 Task: Create new vendor bill with Date Opened: 08-May-23, Select Vendor: Seacor Holdings Inc., Terms: Net 7. Make bill entry for item-1 with Date: 08-May-23, Description: Gasoline, Expense Account: Auto: Fuel, Quantity: 25, Unit Price: 3.79, Sales Tax: Y, Sales Tax Included: Y, Tax Table: Sales Tax. Post Bill with Post Date: 08-May-23, Post to Accounts: Liabilities:Accounts Payble. Pay / Process Payment with Transaction Date: 14-May-23, Amount: 94.75, Transfer Account: Checking Account. Go to 'Print Bill'. Give a print command to print a copy of bill.
Action: Mouse moved to (149, 26)
Screenshot: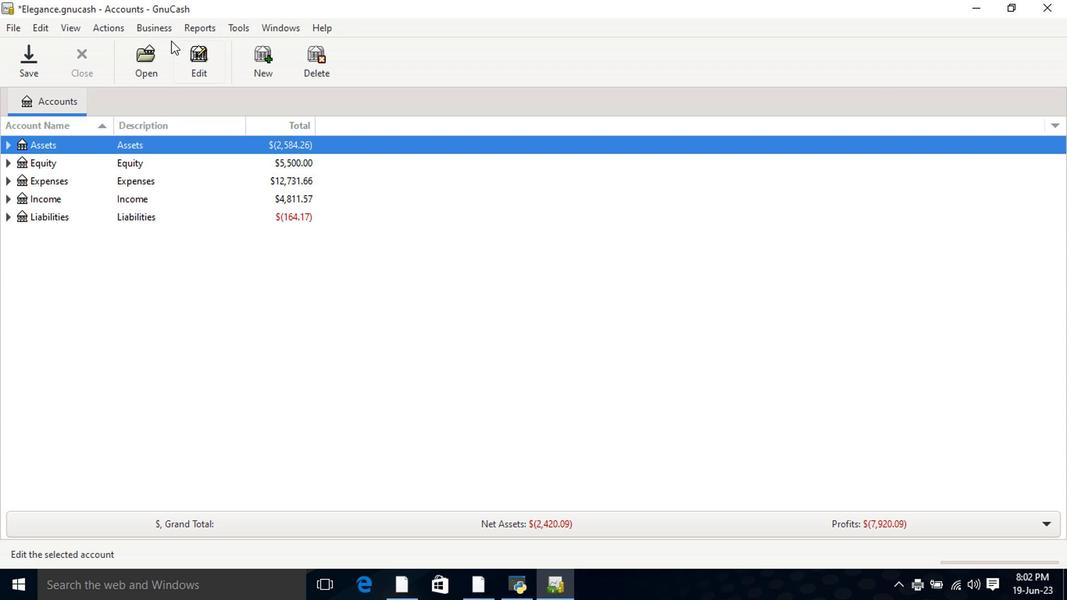 
Action: Mouse pressed left at (149, 26)
Screenshot: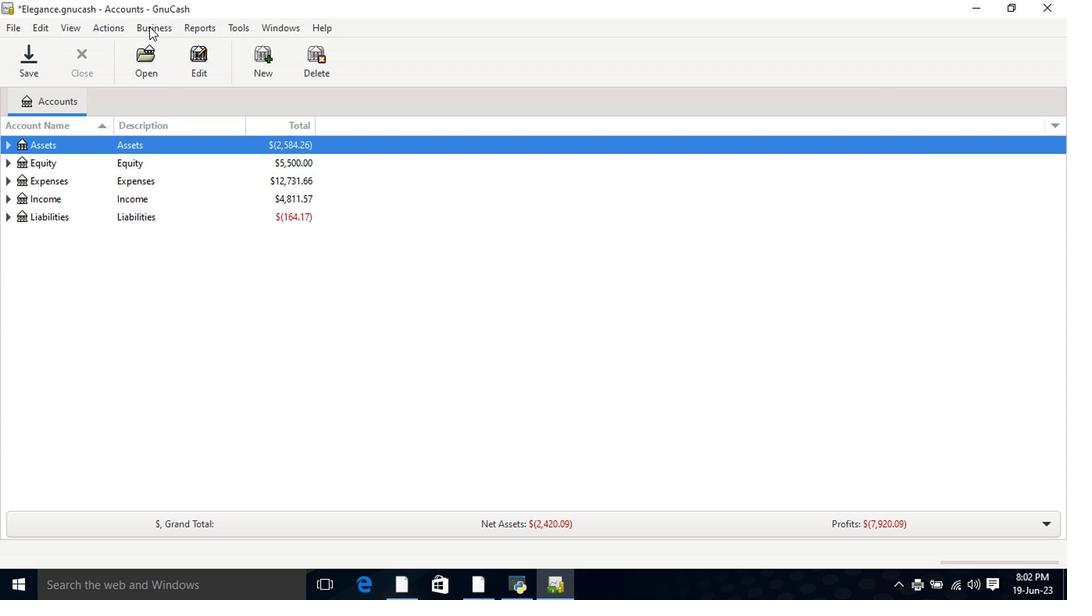 
Action: Mouse moved to (162, 63)
Screenshot: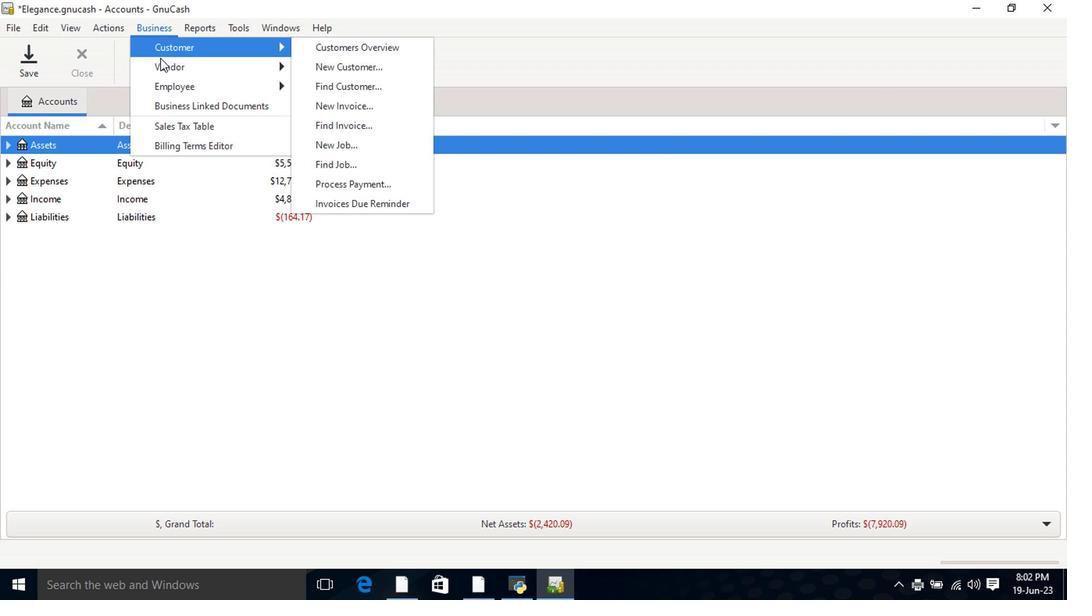 
Action: Mouse pressed left at (162, 63)
Screenshot: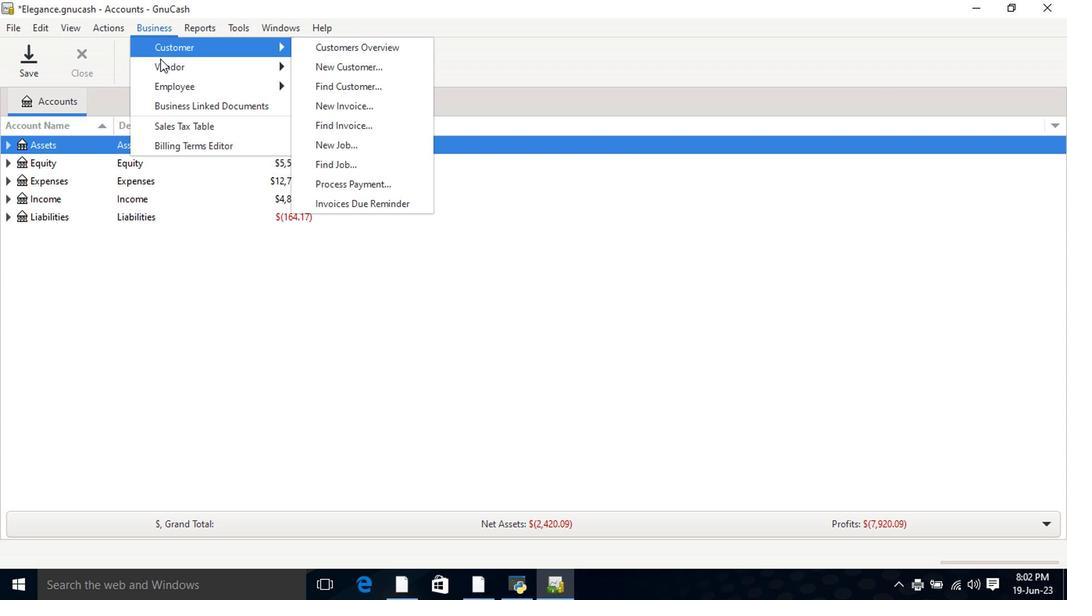 
Action: Mouse moved to (341, 130)
Screenshot: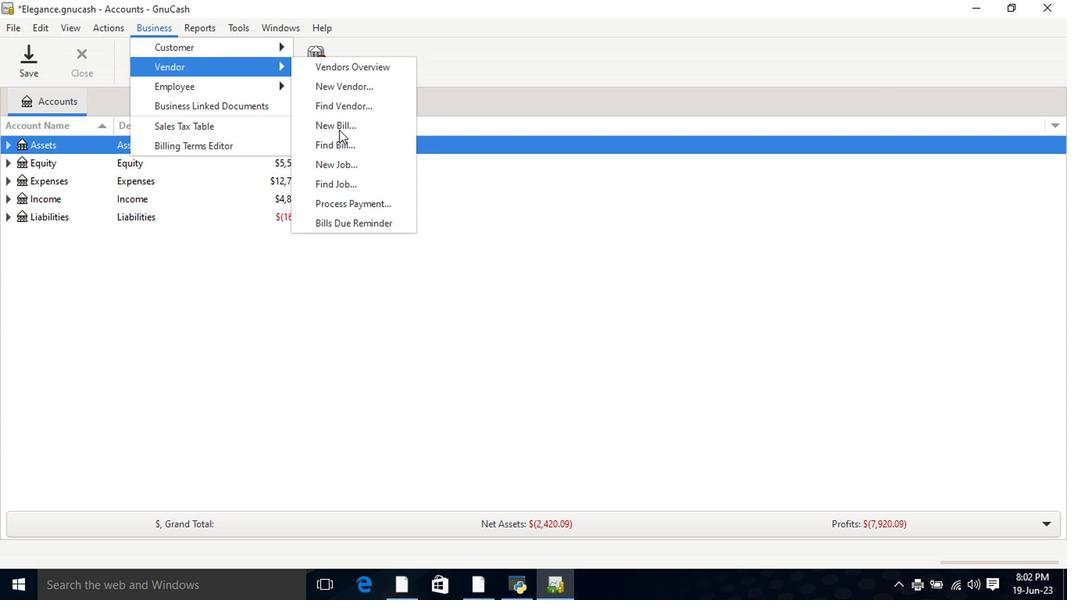 
Action: Mouse pressed left at (341, 130)
Screenshot: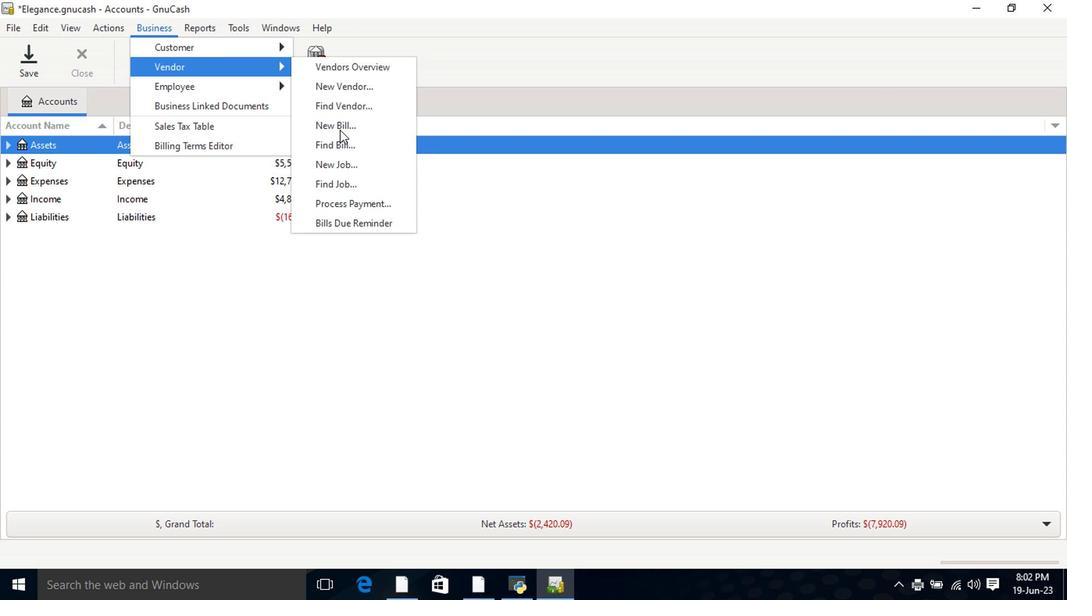 
Action: Mouse moved to (646, 209)
Screenshot: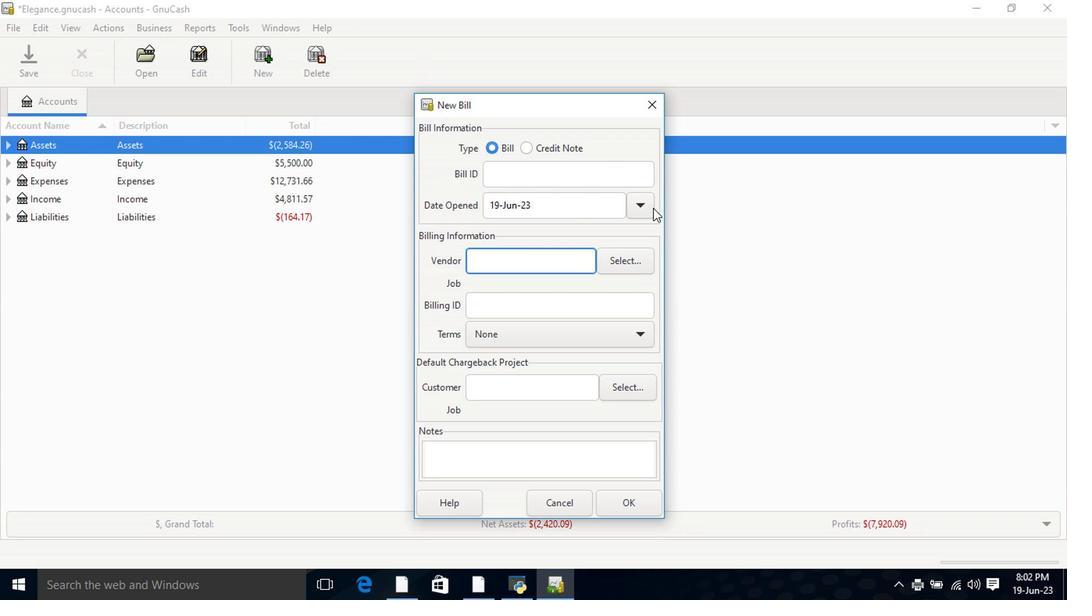 
Action: Mouse pressed left at (646, 209)
Screenshot: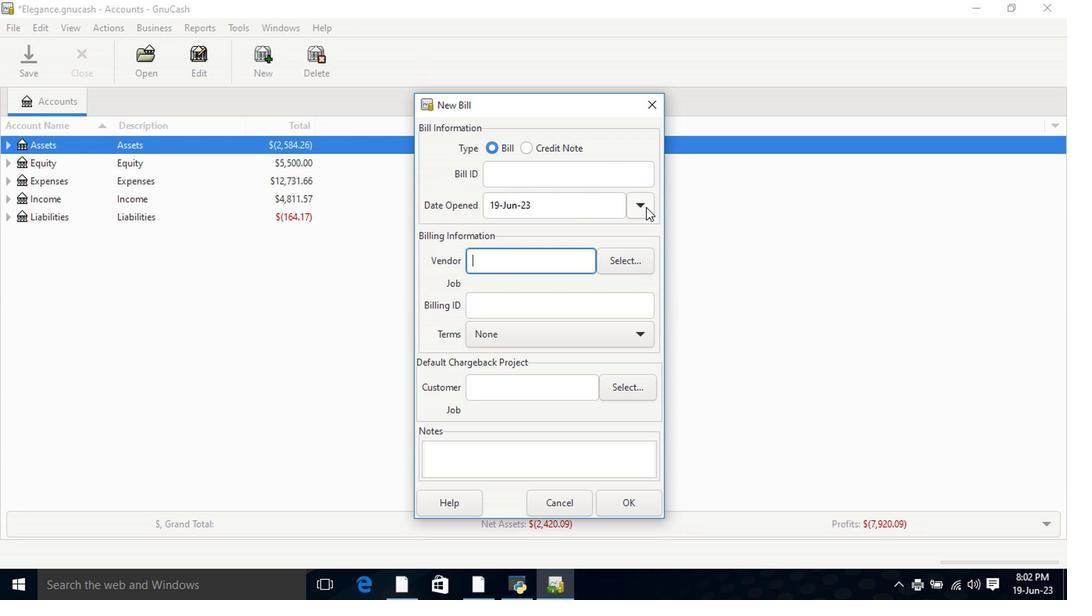 
Action: Mouse moved to (514, 227)
Screenshot: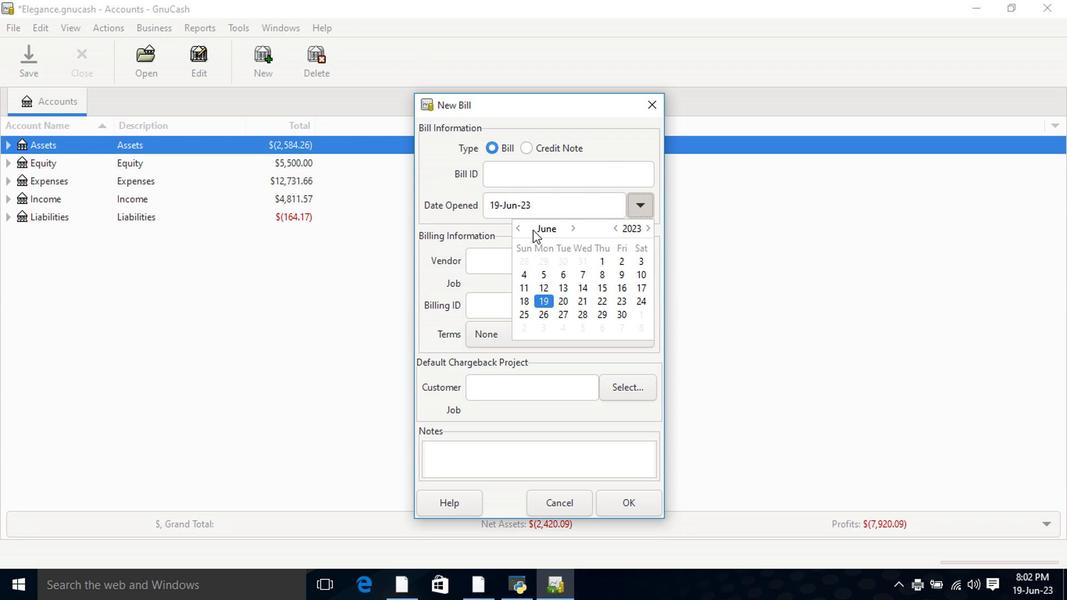 
Action: Mouse pressed left at (514, 227)
Screenshot: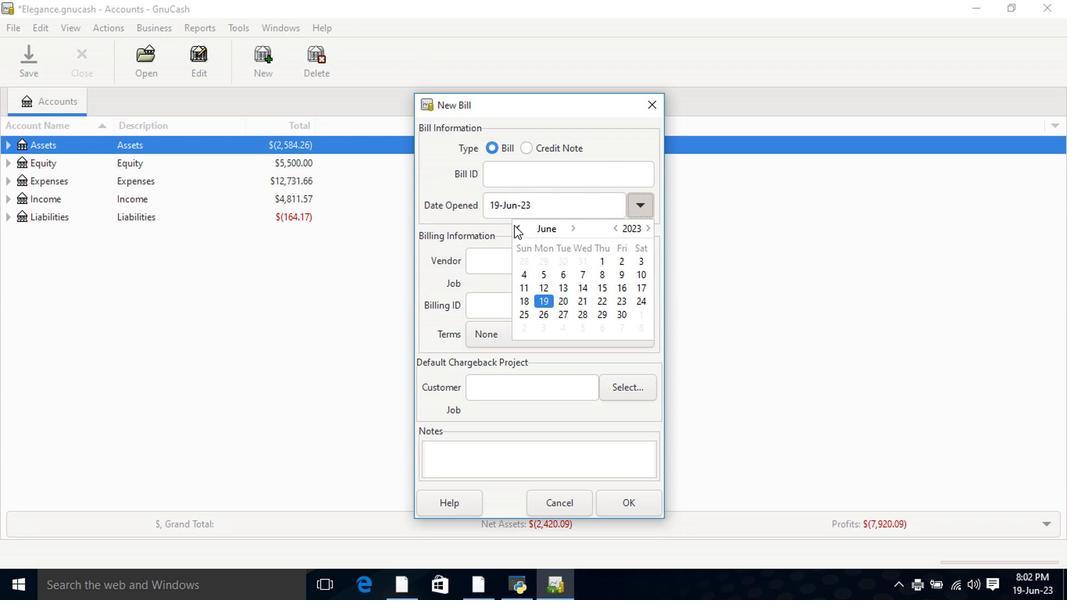 
Action: Mouse moved to (546, 276)
Screenshot: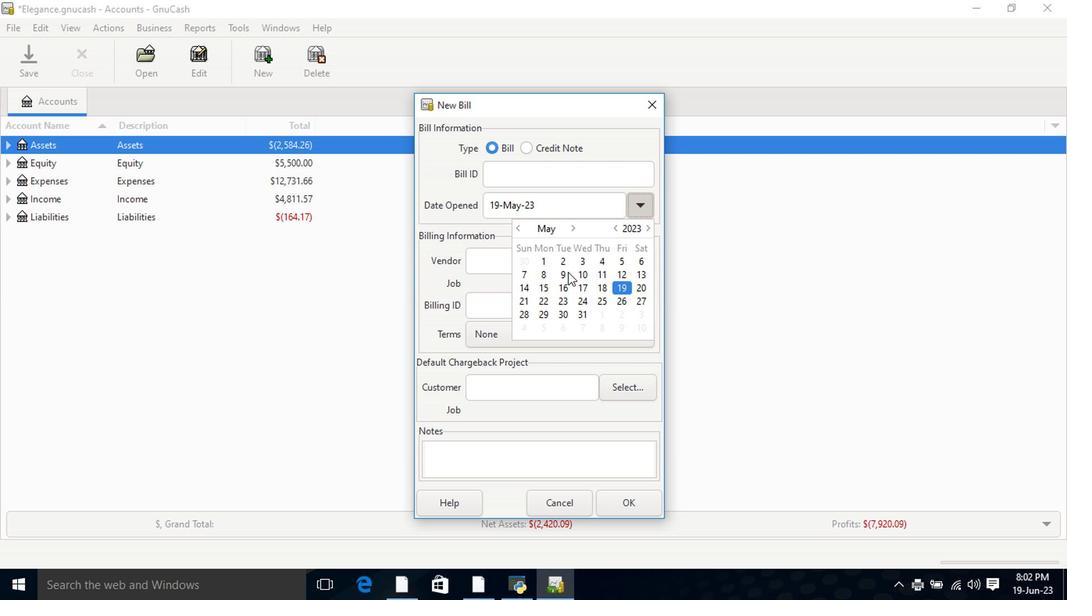 
Action: Mouse pressed left at (546, 276)
Screenshot: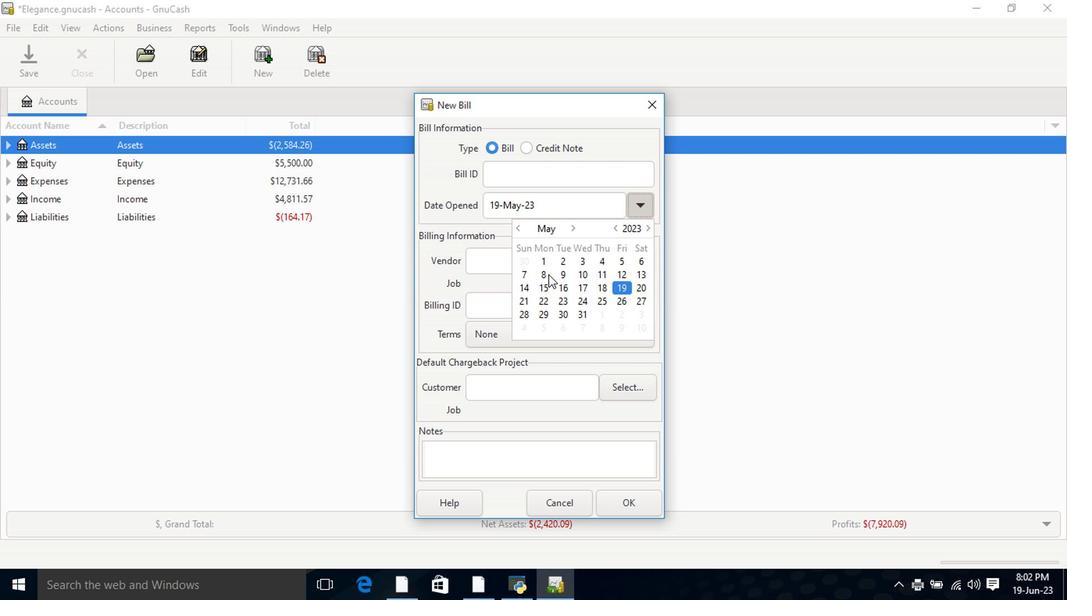 
Action: Mouse pressed left at (546, 276)
Screenshot: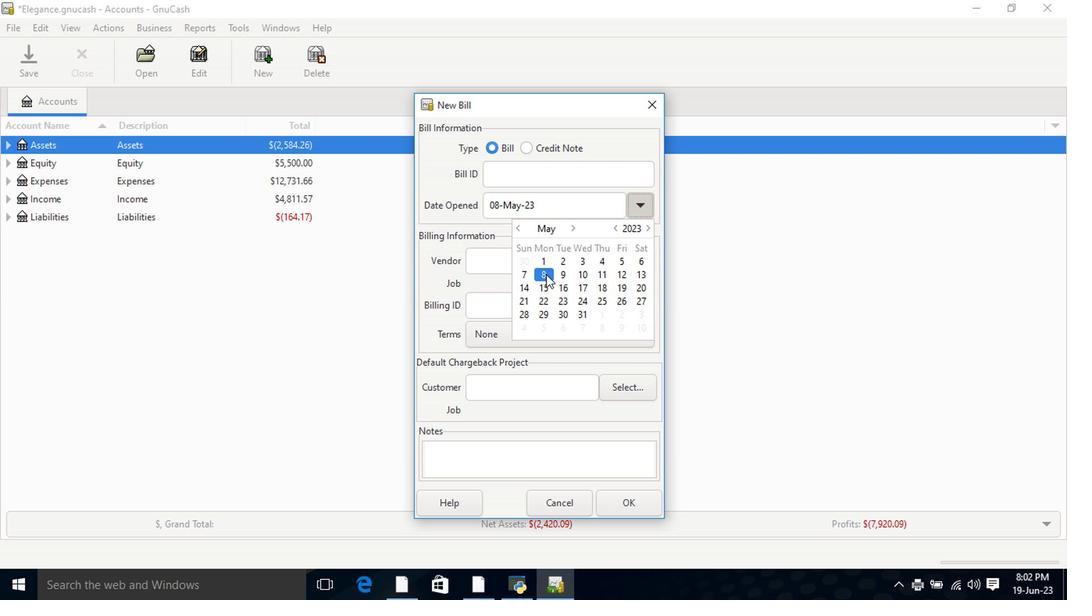 
Action: Mouse moved to (539, 256)
Screenshot: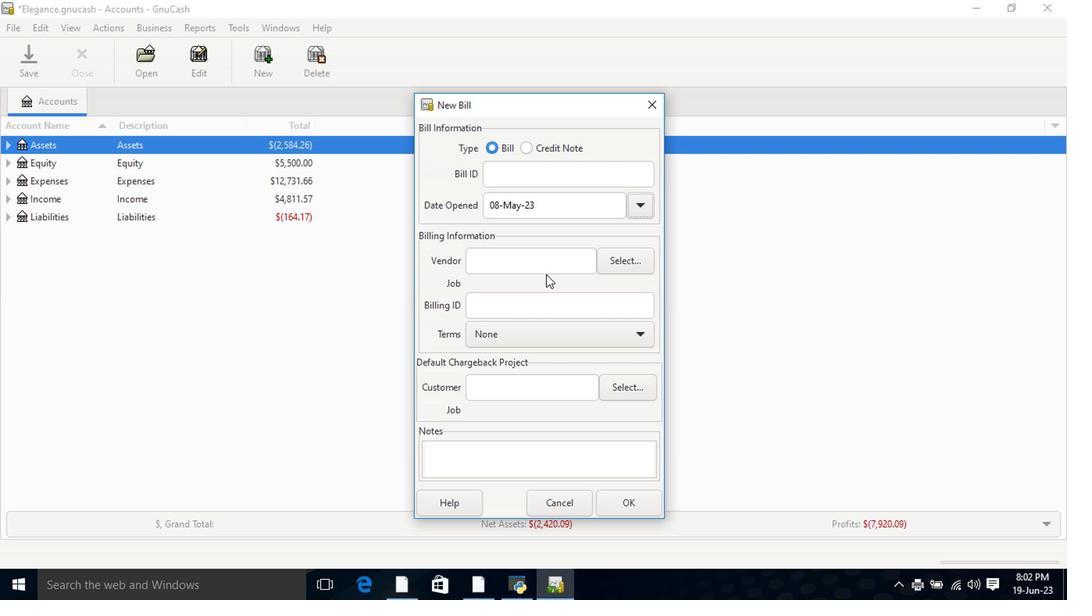 
Action: Mouse pressed left at (539, 256)
Screenshot: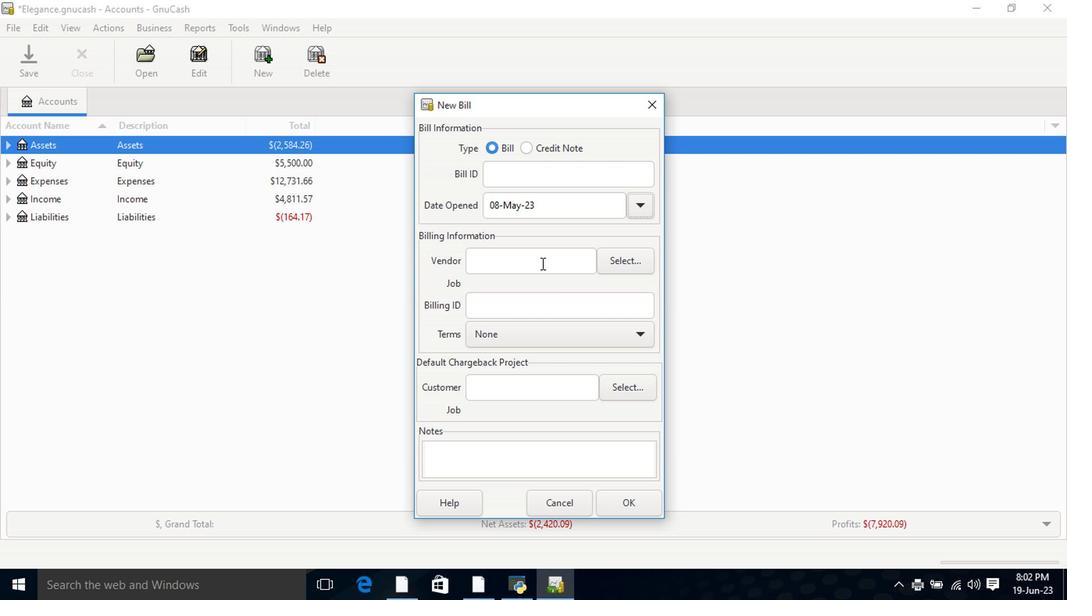 
Action: Key pressed sea
Screenshot: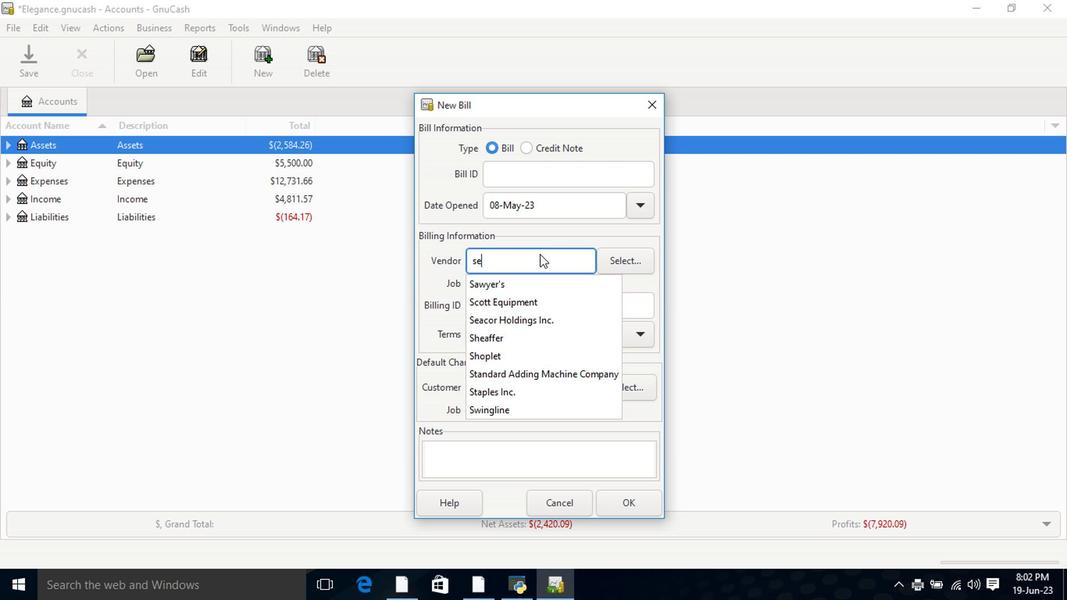 
Action: Mouse moved to (537, 286)
Screenshot: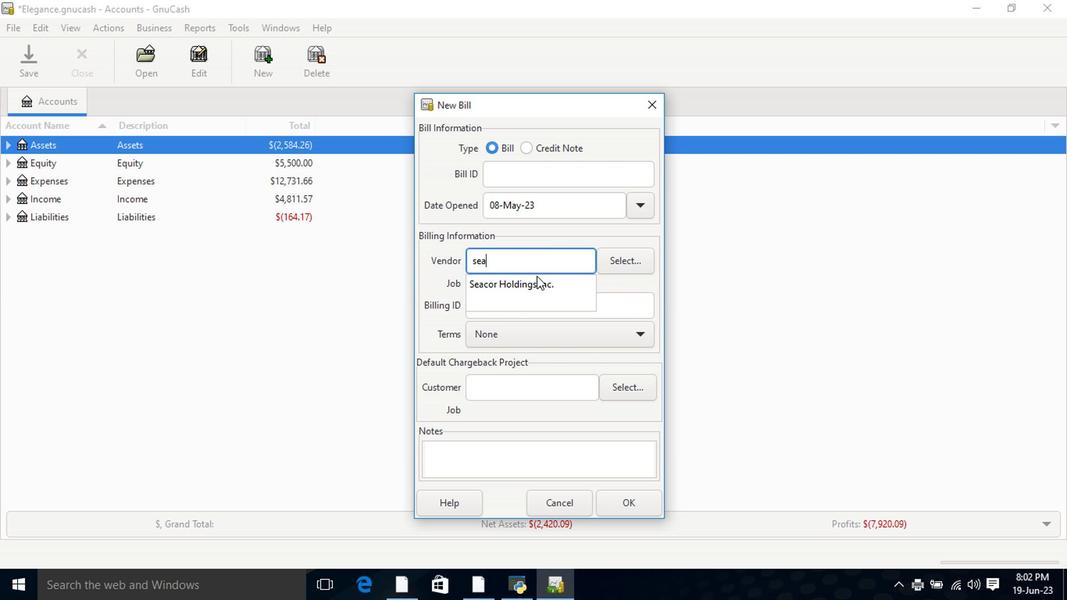 
Action: Mouse pressed left at (537, 286)
Screenshot: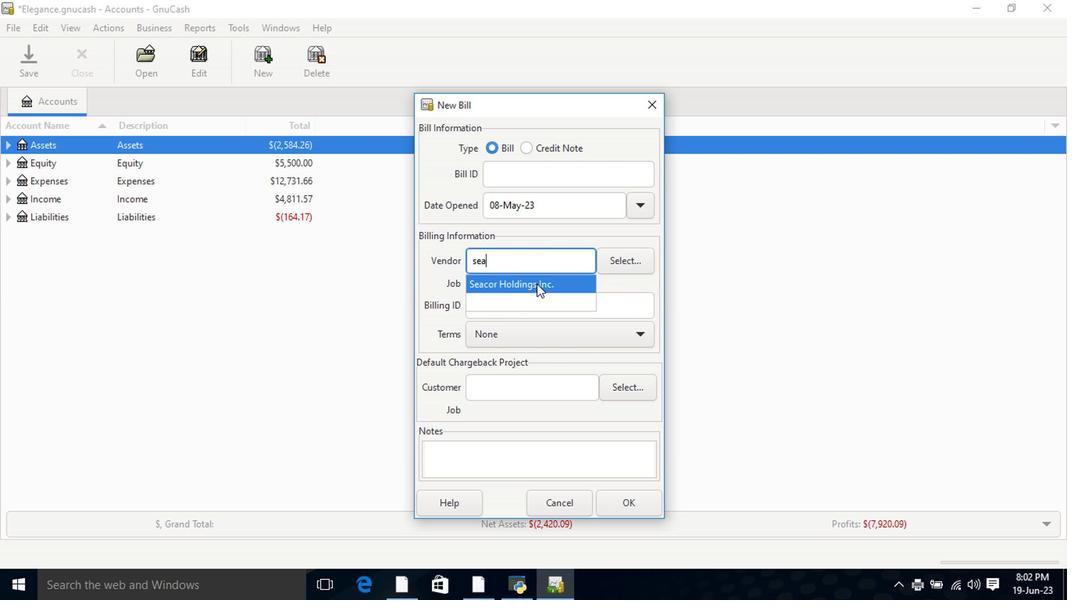 
Action: Mouse moved to (550, 353)
Screenshot: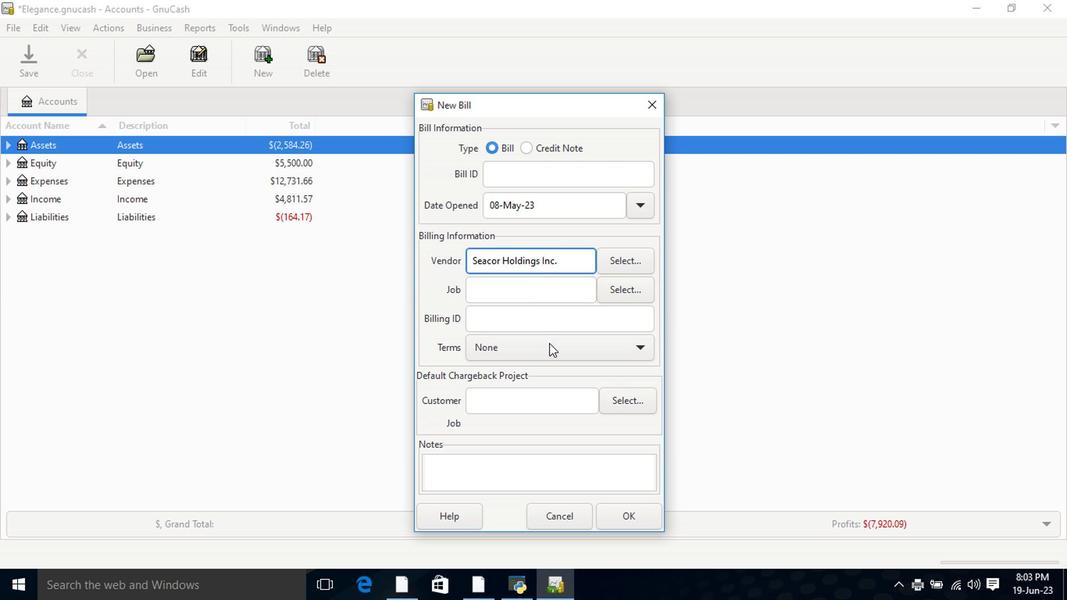 
Action: Mouse pressed left at (550, 353)
Screenshot: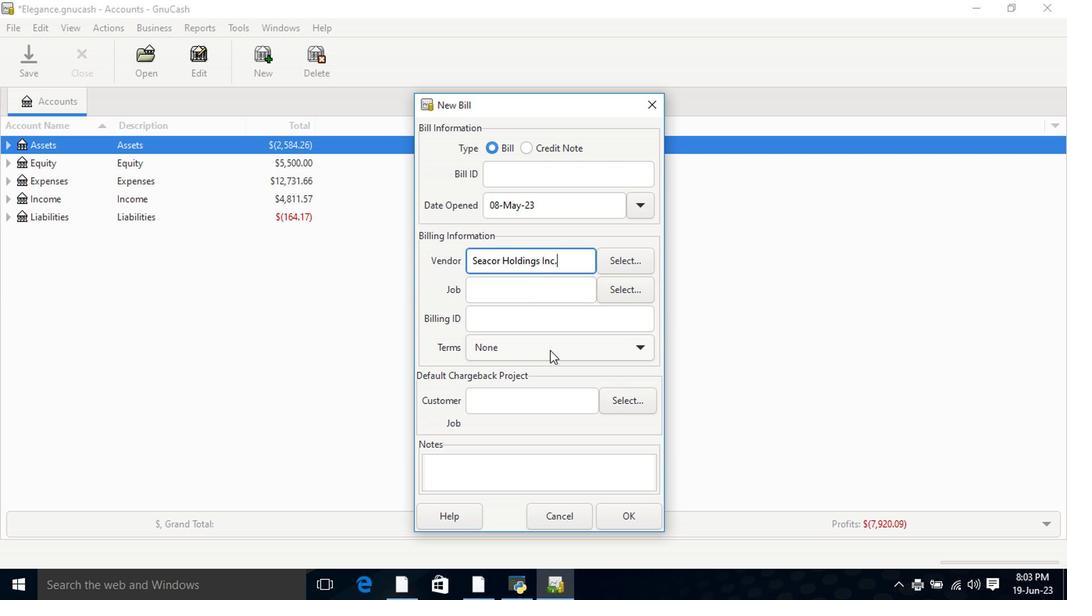 
Action: Mouse moved to (547, 418)
Screenshot: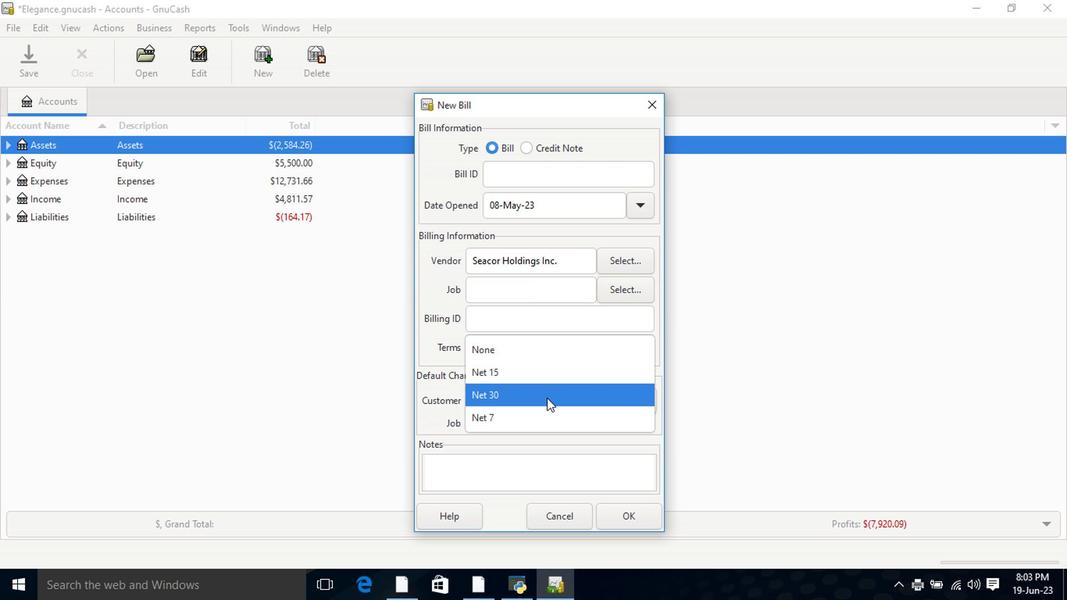 
Action: Mouse pressed left at (547, 418)
Screenshot: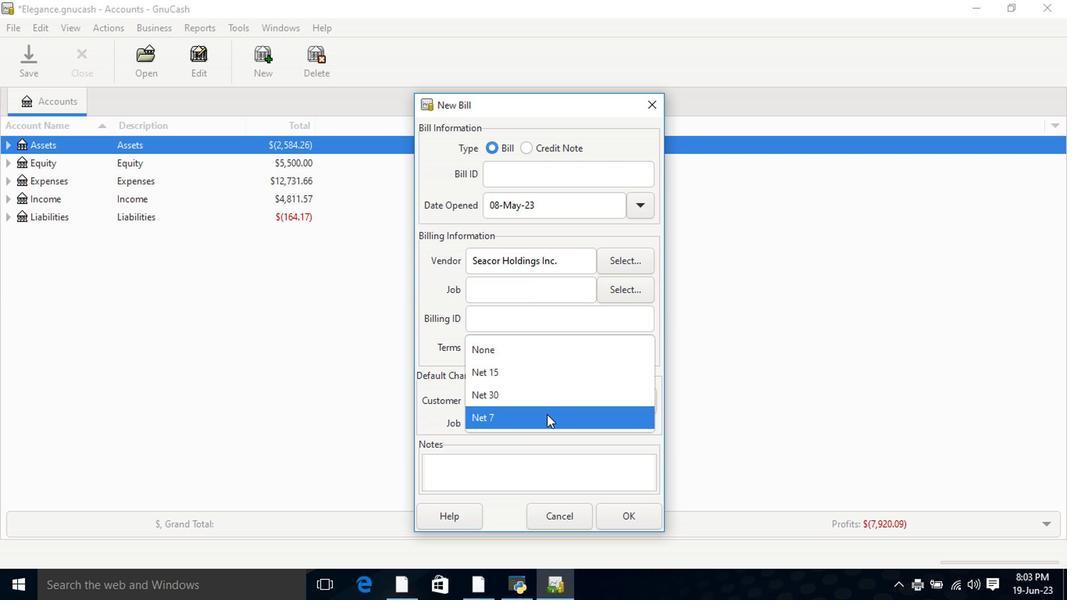 
Action: Mouse moved to (624, 524)
Screenshot: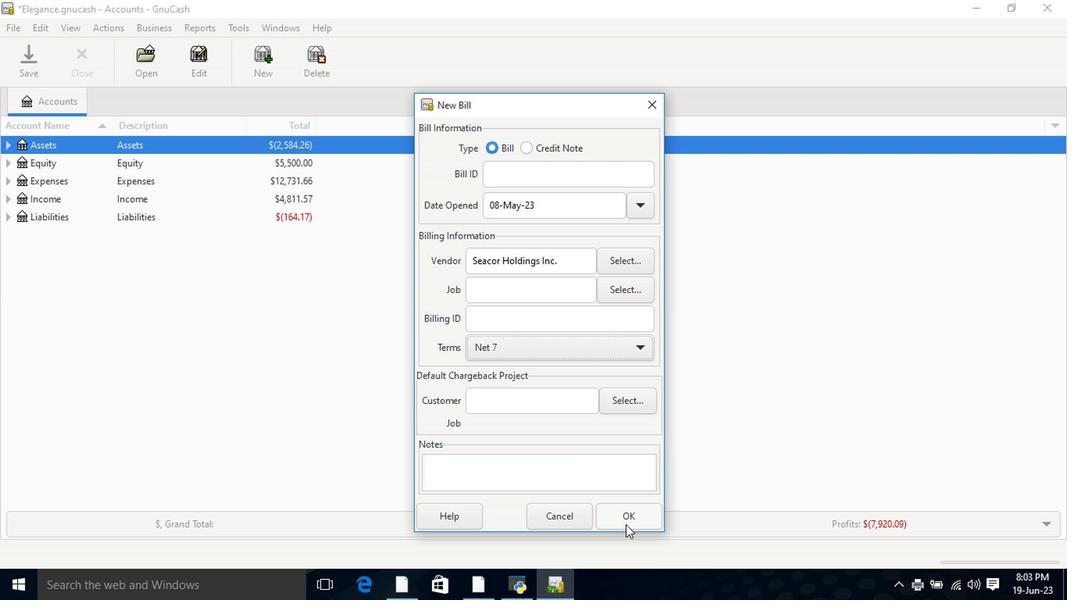 
Action: Mouse pressed left at (624, 524)
Screenshot: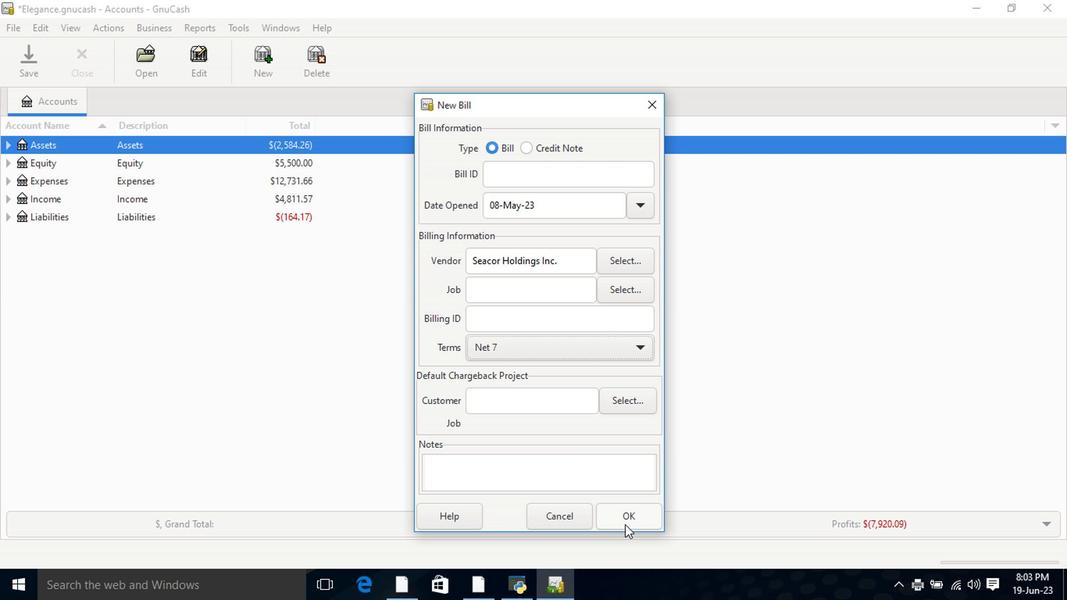 
Action: Mouse moved to (516, 474)
Screenshot: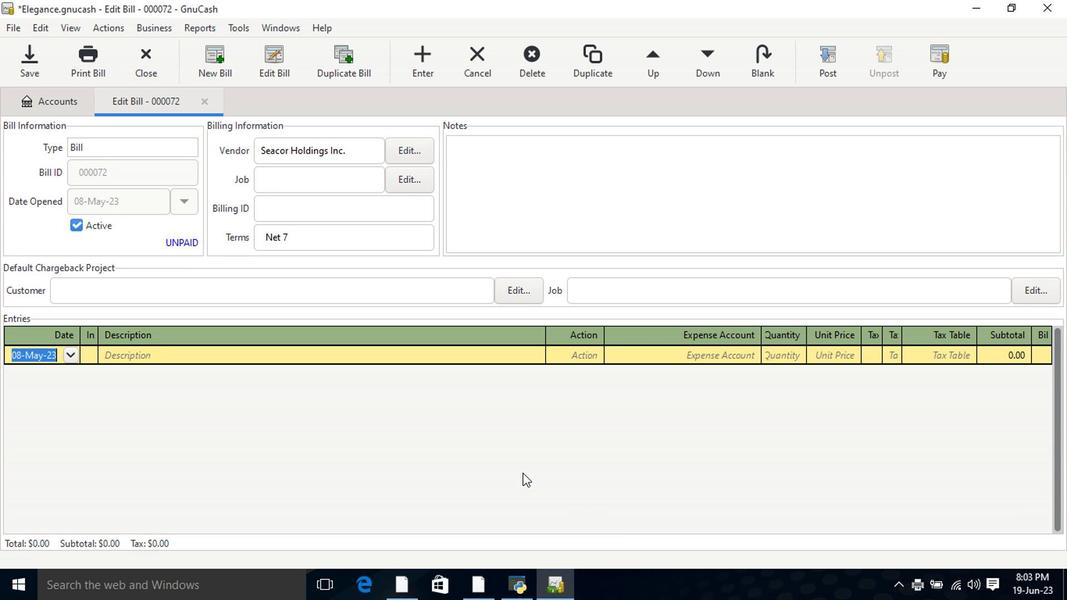 
Action: Key pressed <Key.tab><Key.shift>Gas<Key.tab><Key.tab><Key.tab><Key.tab>
Screenshot: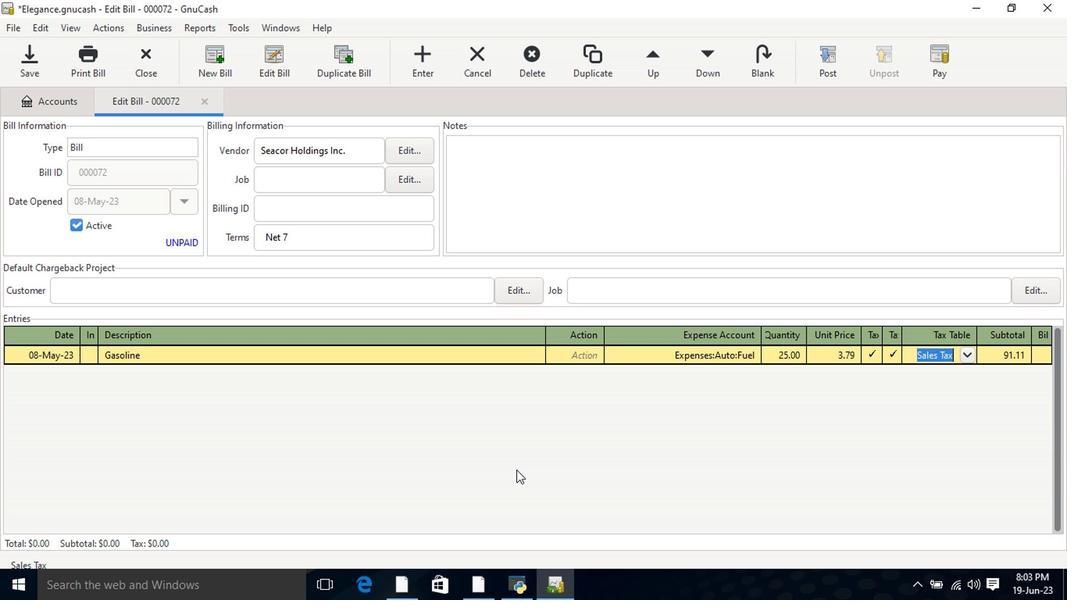 
Action: Mouse moved to (822, 59)
Screenshot: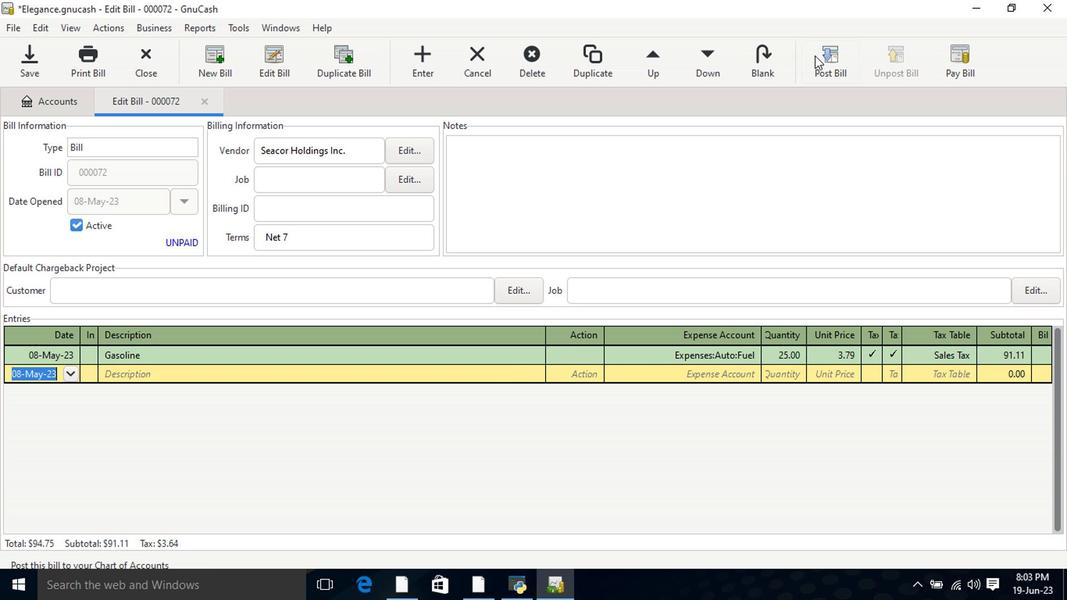 
Action: Mouse pressed left at (822, 59)
Screenshot: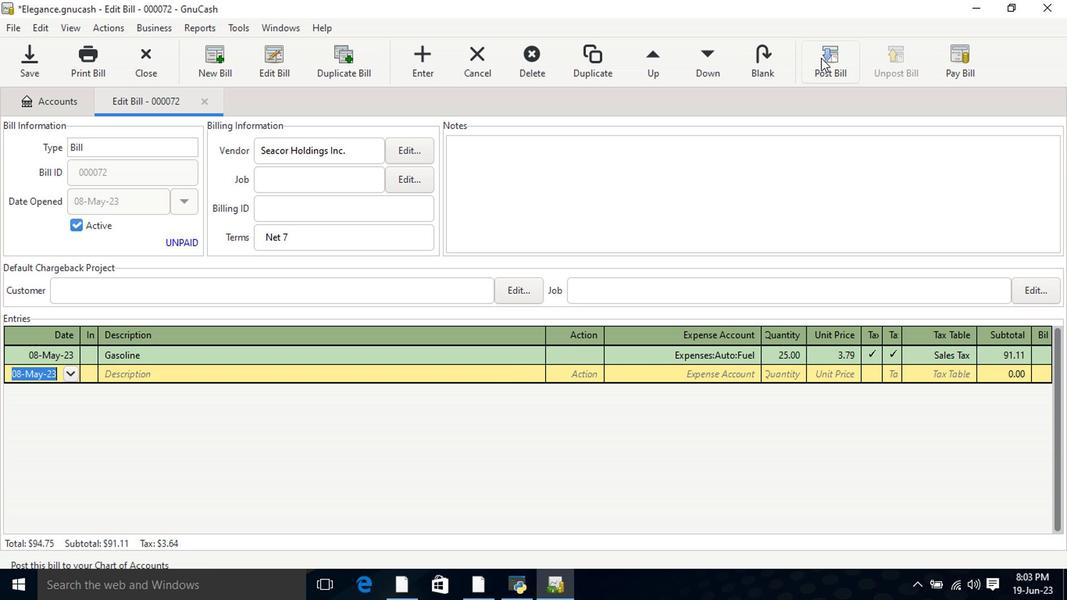
Action: Mouse moved to (631, 399)
Screenshot: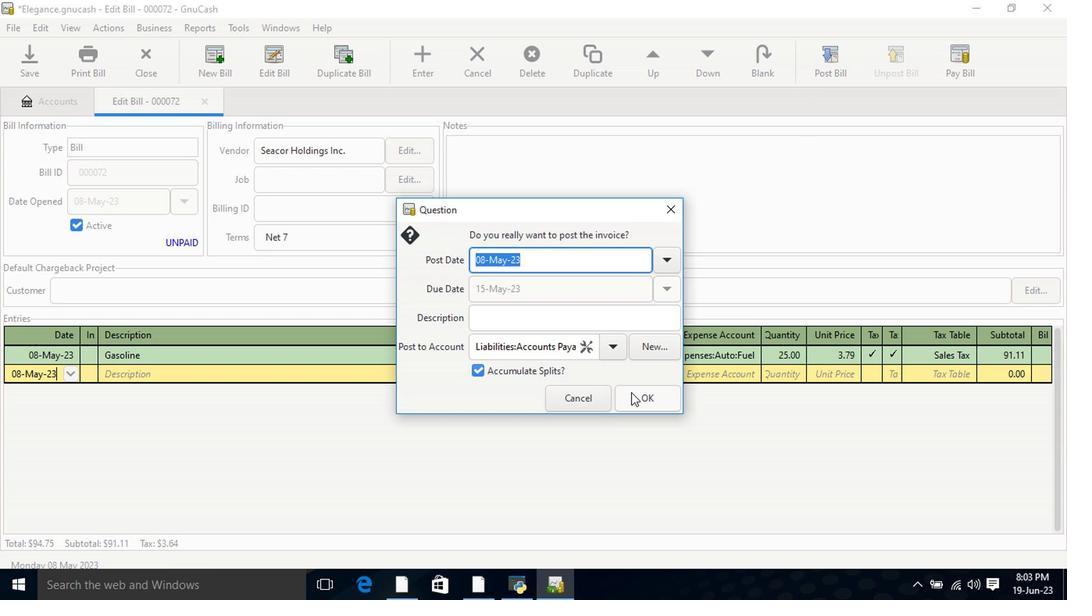 
Action: Mouse pressed left at (631, 399)
Screenshot: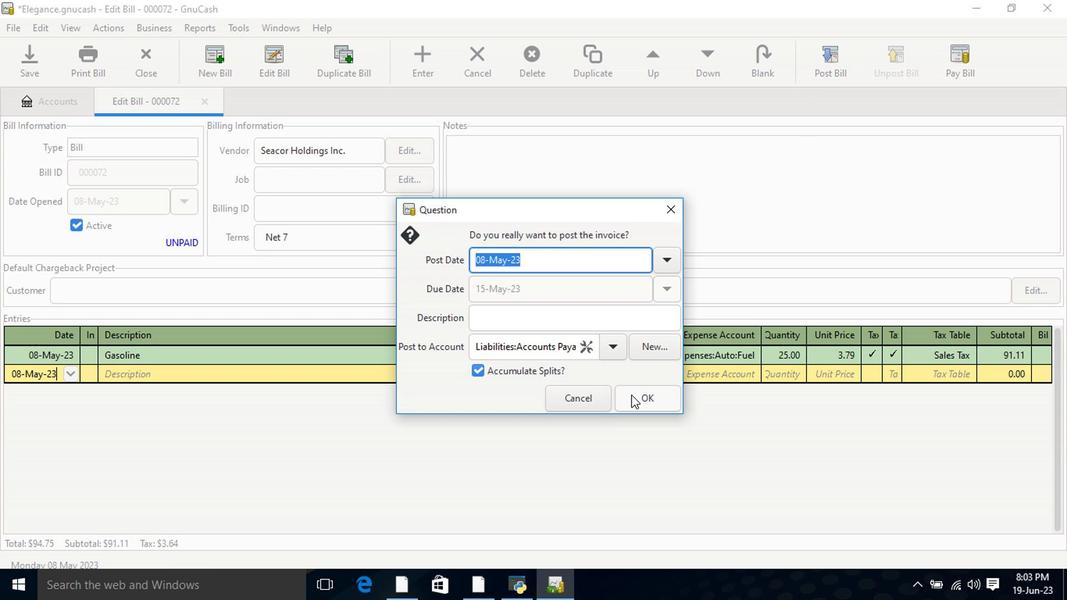
Action: Mouse moved to (942, 60)
Screenshot: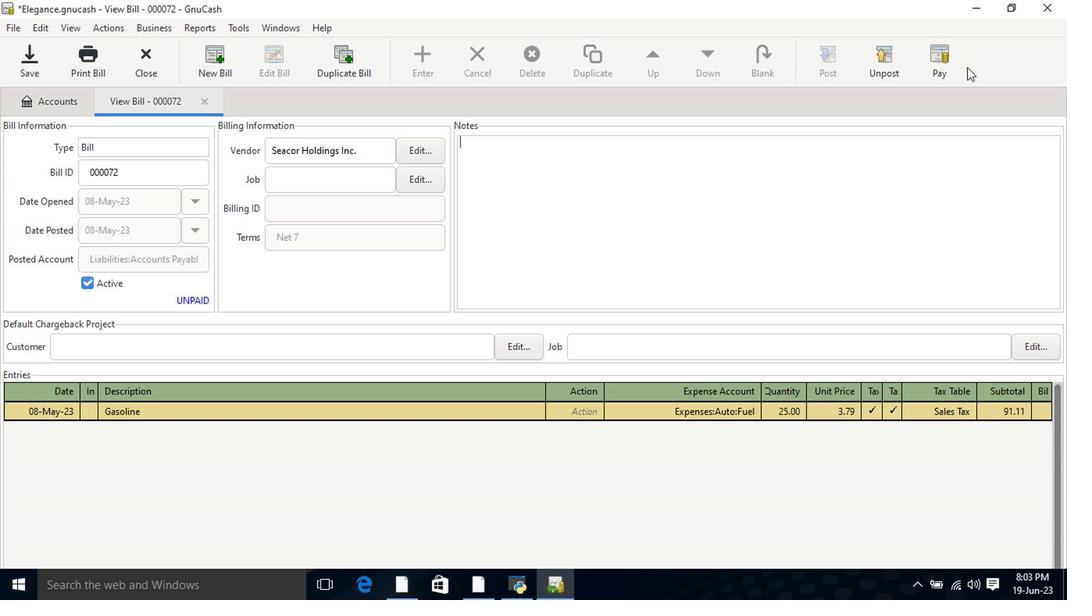 
Action: Mouse pressed left at (942, 60)
Screenshot: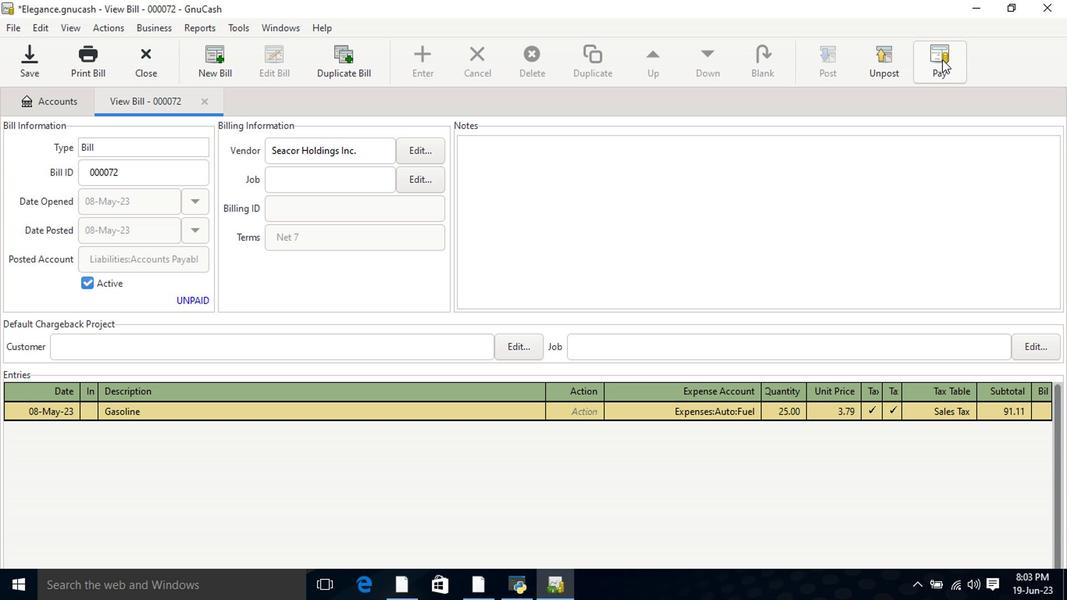 
Action: Mouse moved to (475, 309)
Screenshot: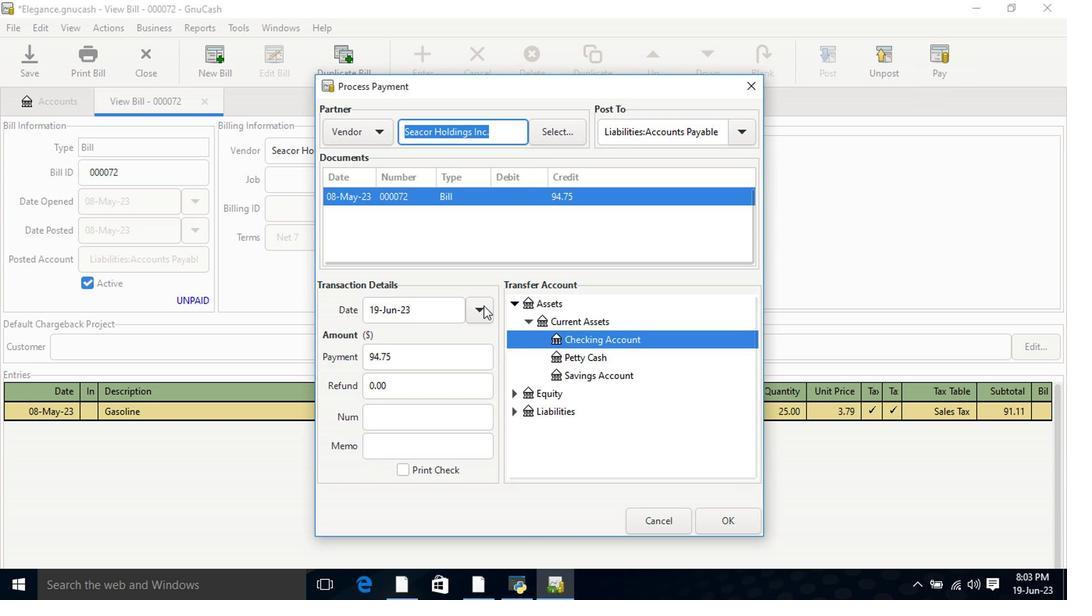 
Action: Mouse pressed left at (475, 309)
Screenshot: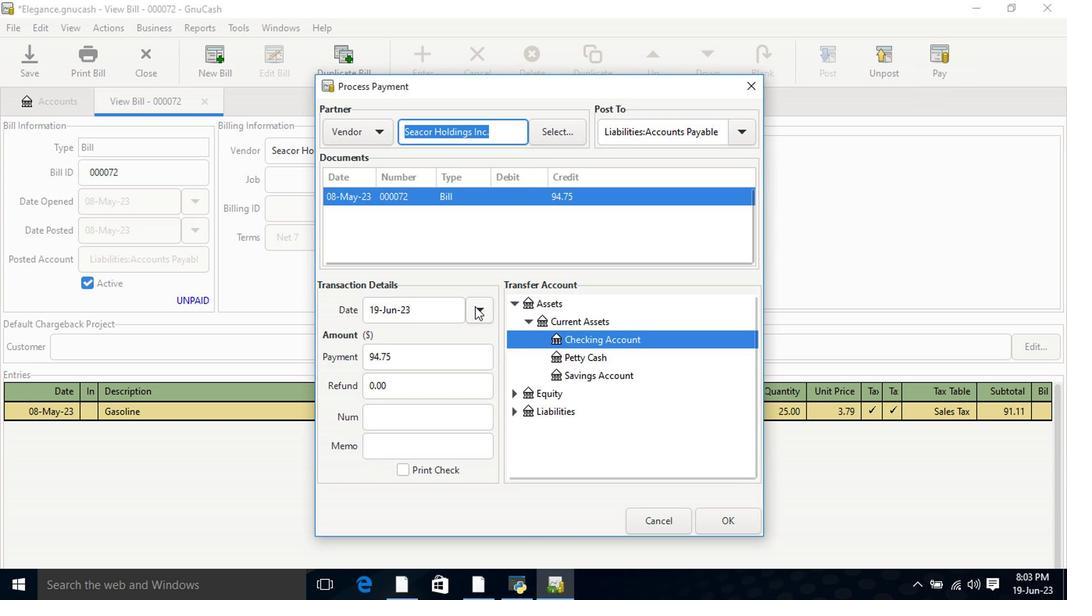 
Action: Mouse moved to (357, 337)
Screenshot: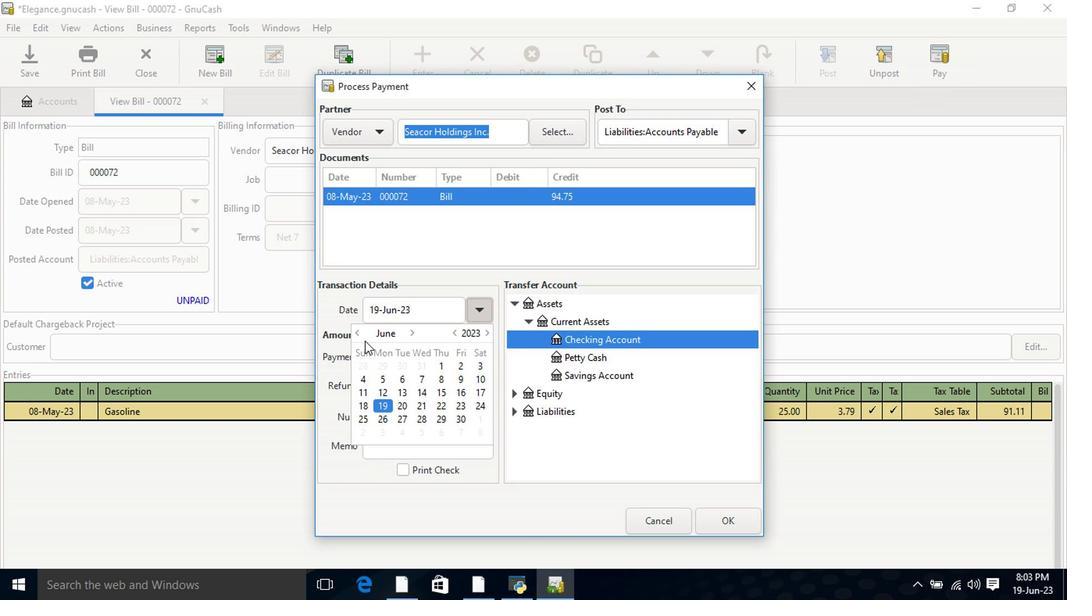 
Action: Mouse pressed left at (357, 337)
Screenshot: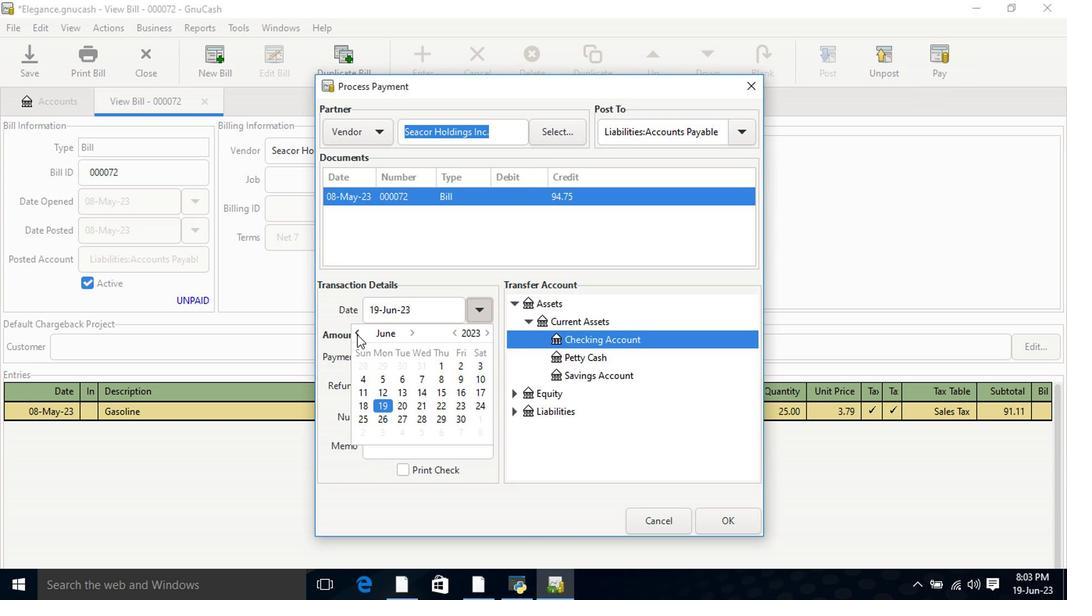 
Action: Mouse moved to (364, 399)
Screenshot: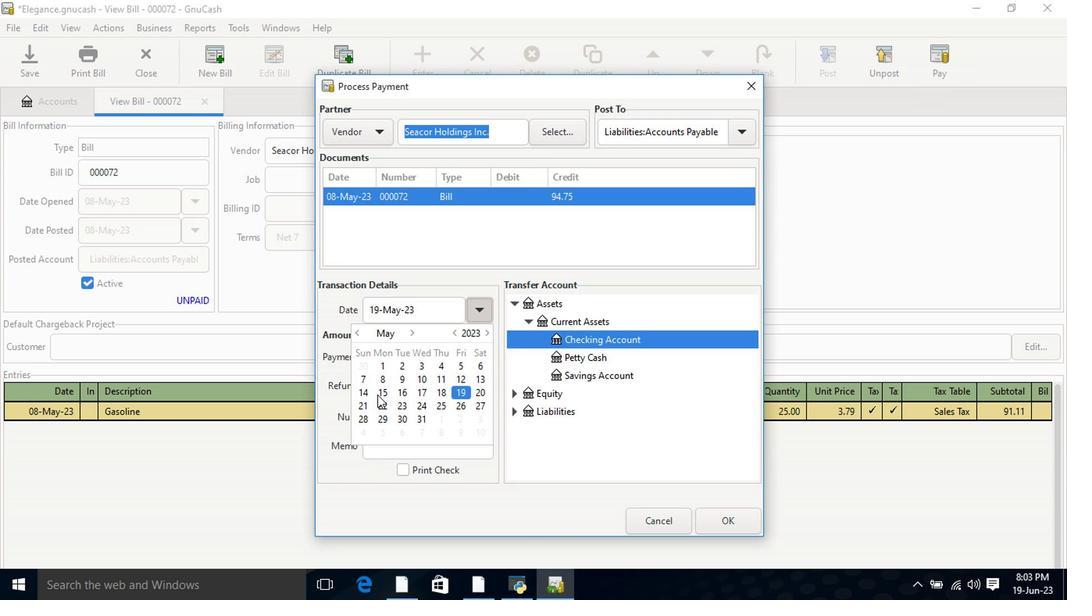 
Action: Mouse pressed left at (364, 399)
Screenshot: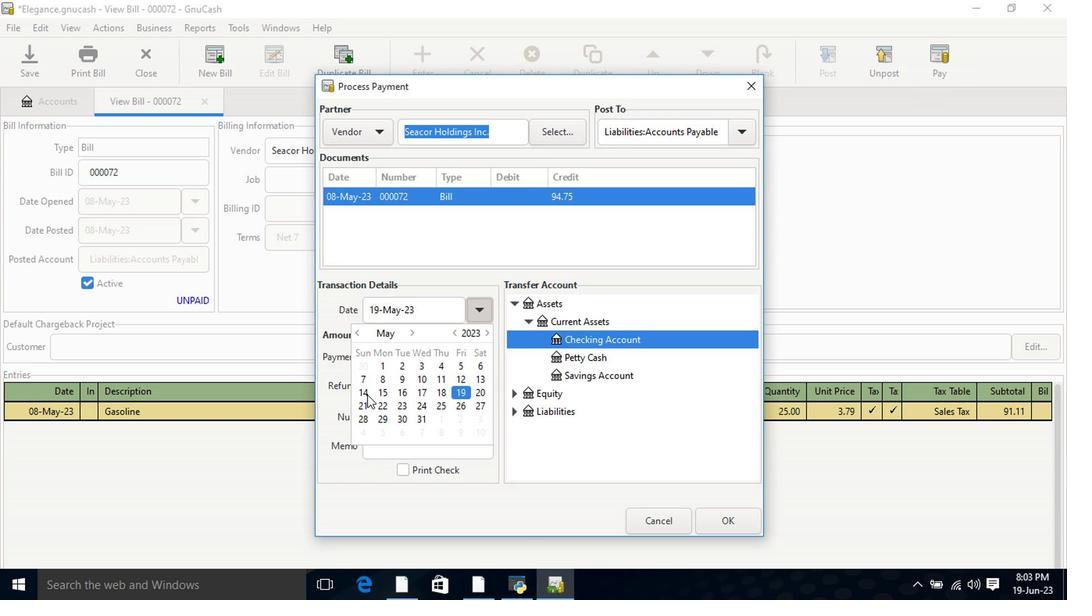 
Action: Mouse pressed left at (364, 399)
Screenshot: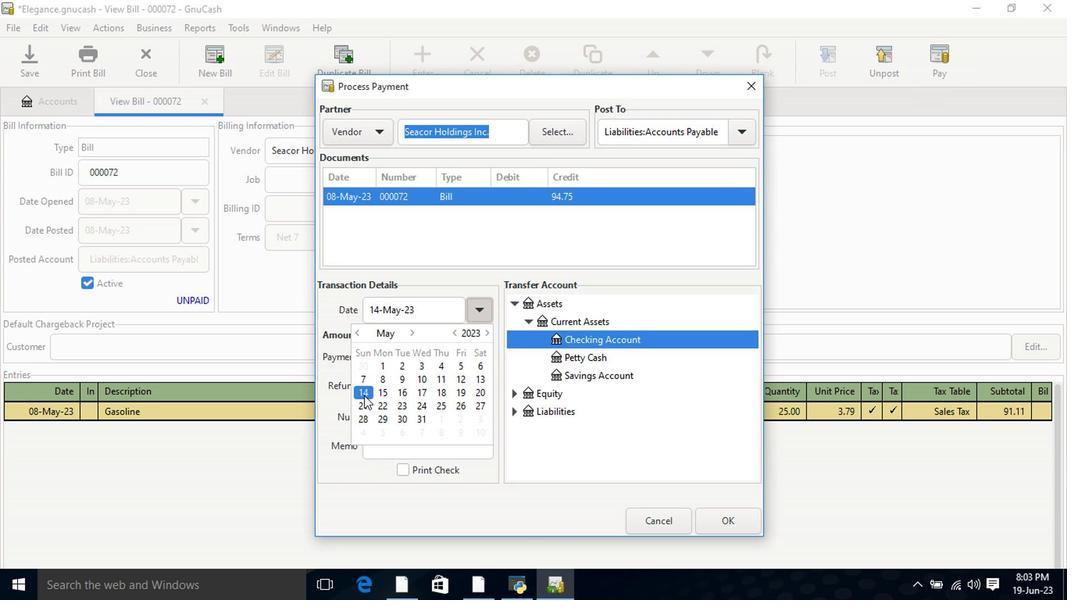 
Action: Mouse moved to (518, 312)
Screenshot: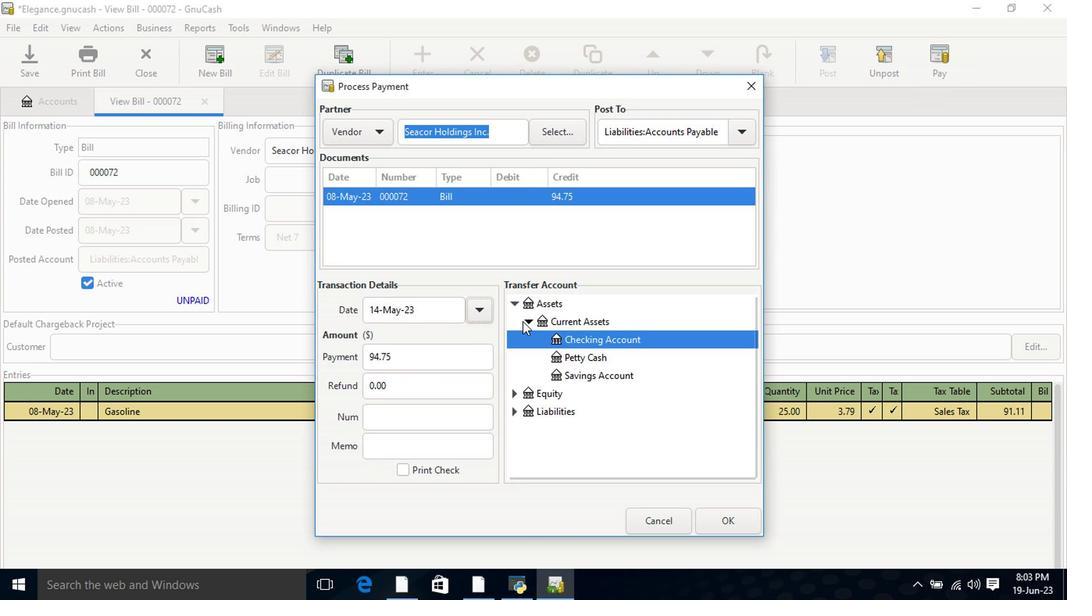 
Action: Mouse pressed left at (518, 312)
Screenshot: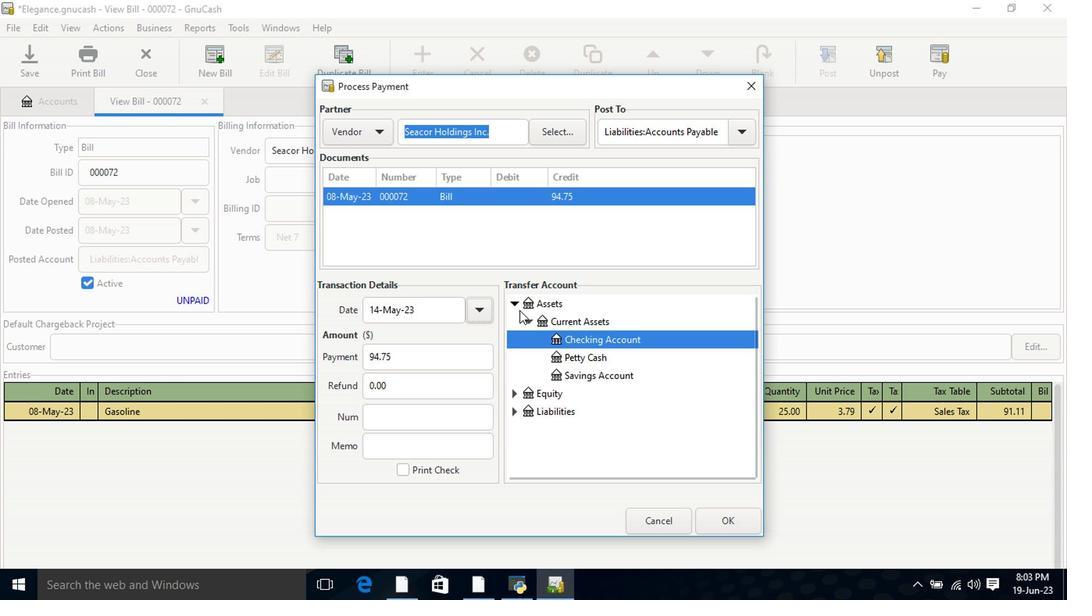 
Action: Mouse moved to (517, 307)
Screenshot: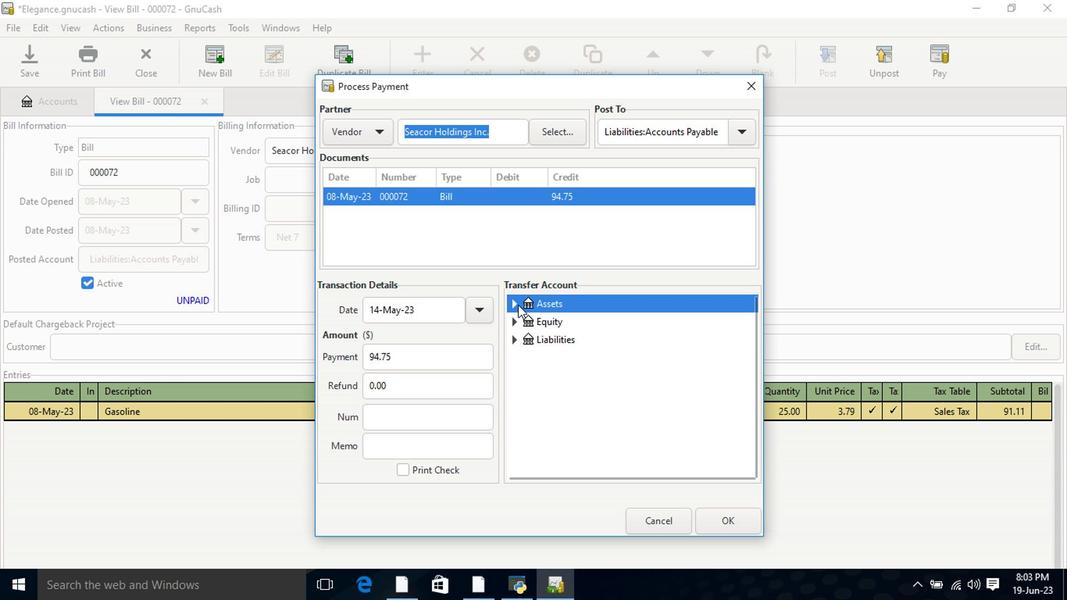 
Action: Mouse pressed left at (517, 307)
Screenshot: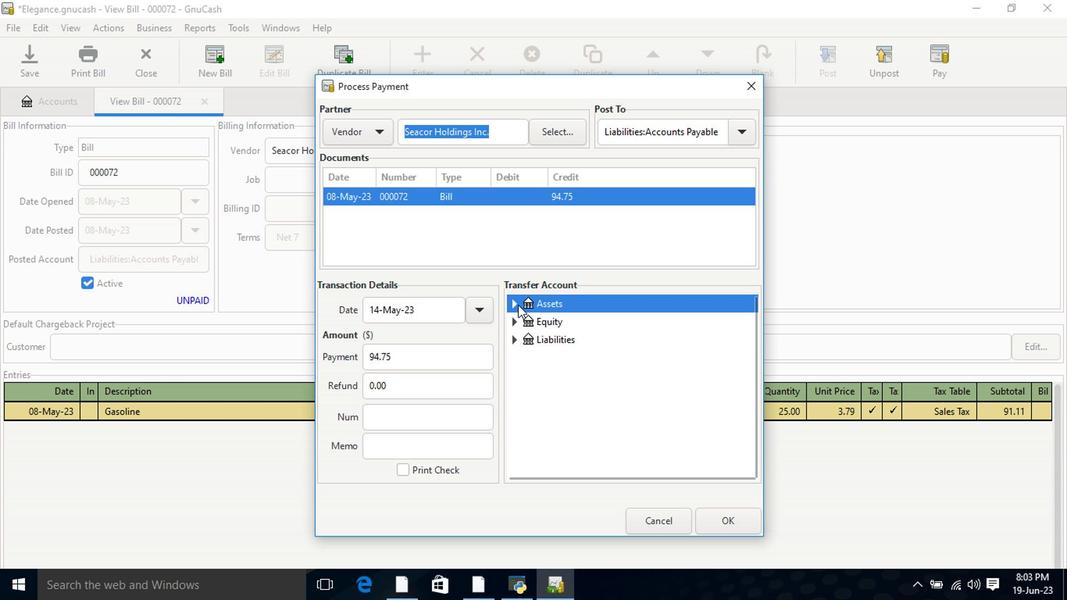
Action: Mouse moved to (525, 331)
Screenshot: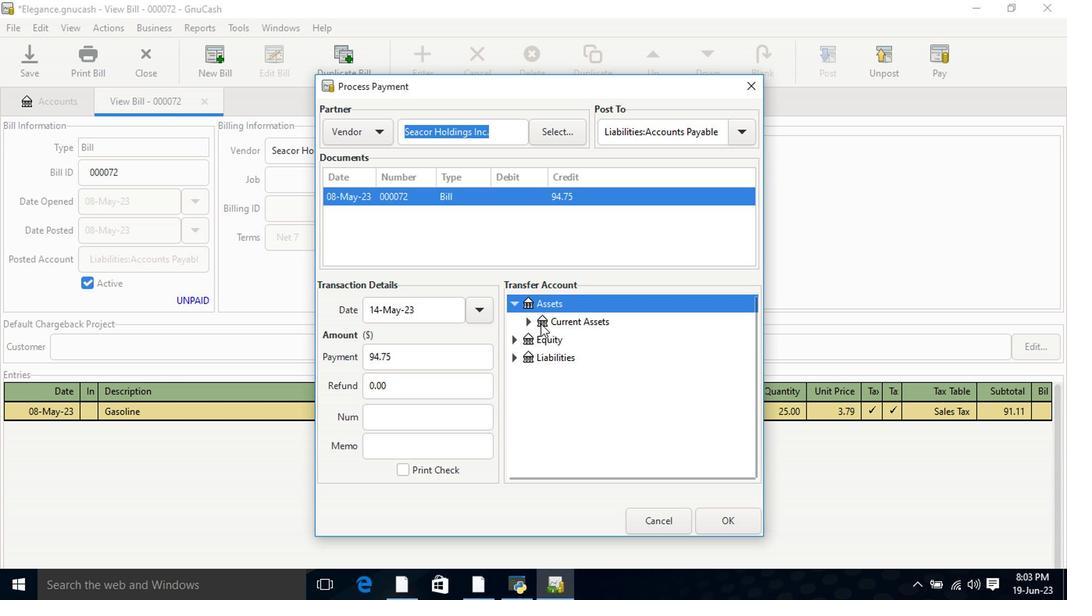 
Action: Mouse pressed left at (525, 331)
Screenshot: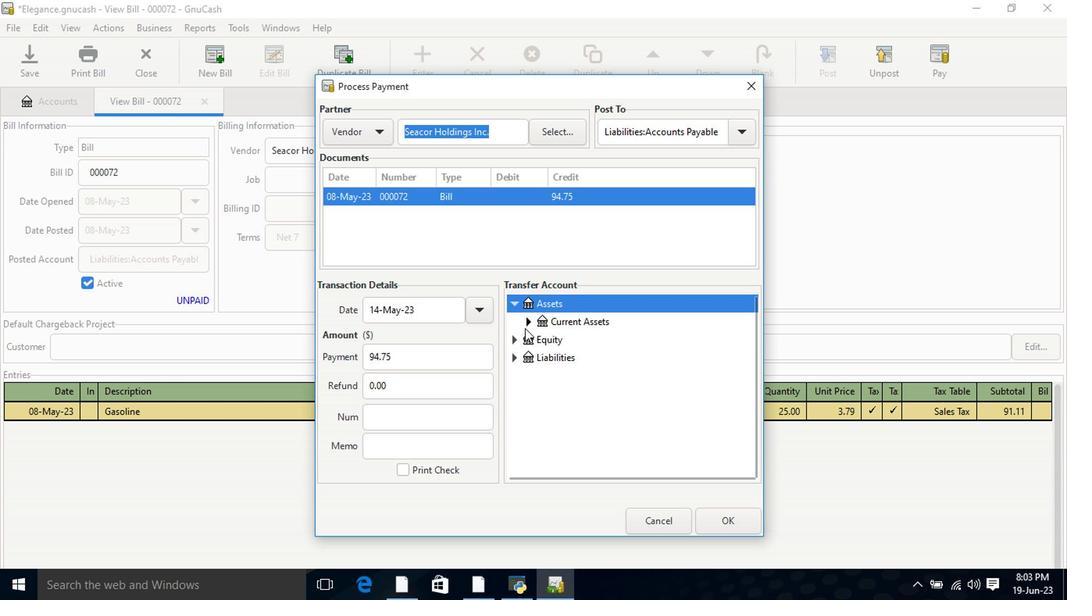 
Action: Mouse moved to (563, 338)
Screenshot: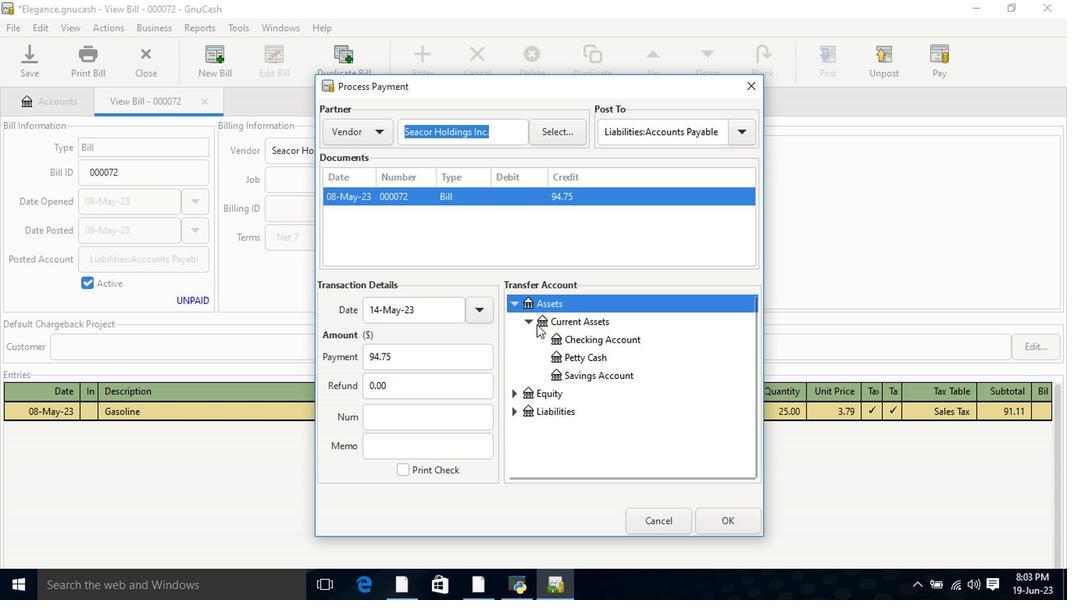 
Action: Mouse pressed left at (563, 338)
Screenshot: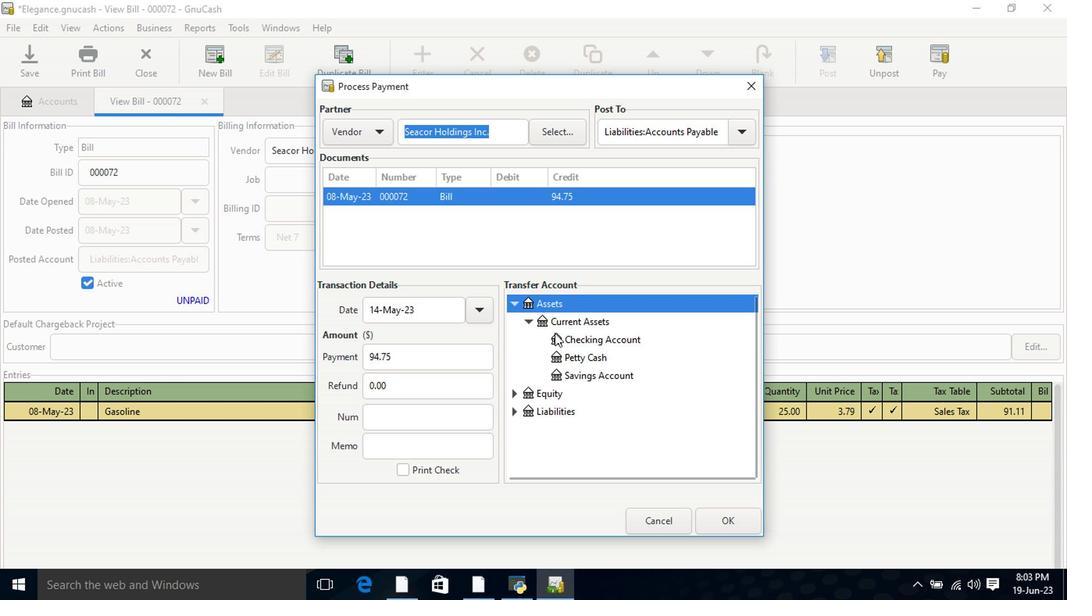 
Action: Mouse moved to (716, 527)
Screenshot: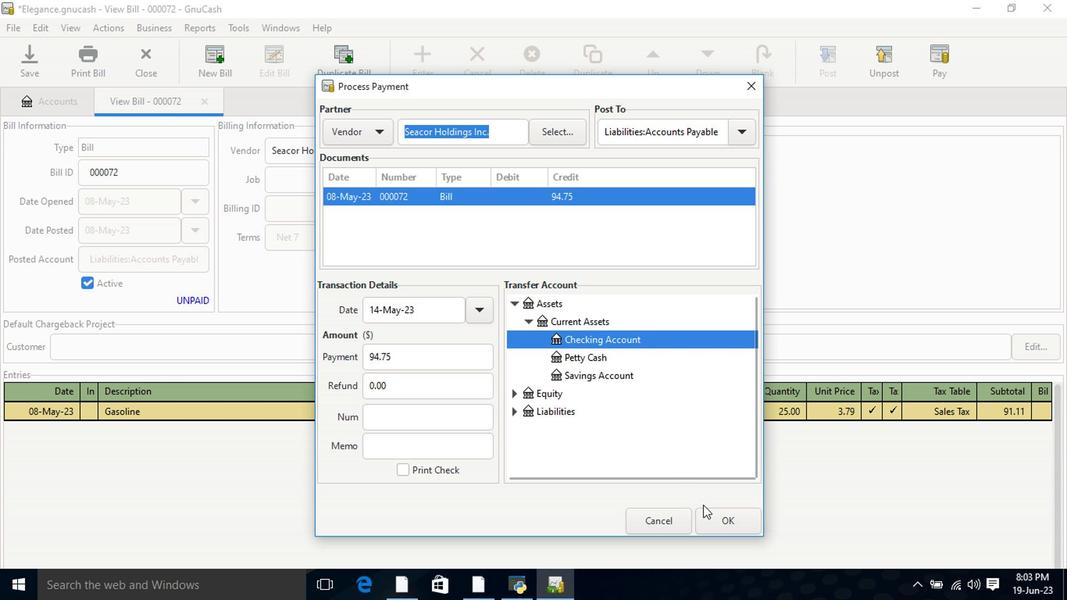 
Action: Mouse pressed left at (716, 527)
Screenshot: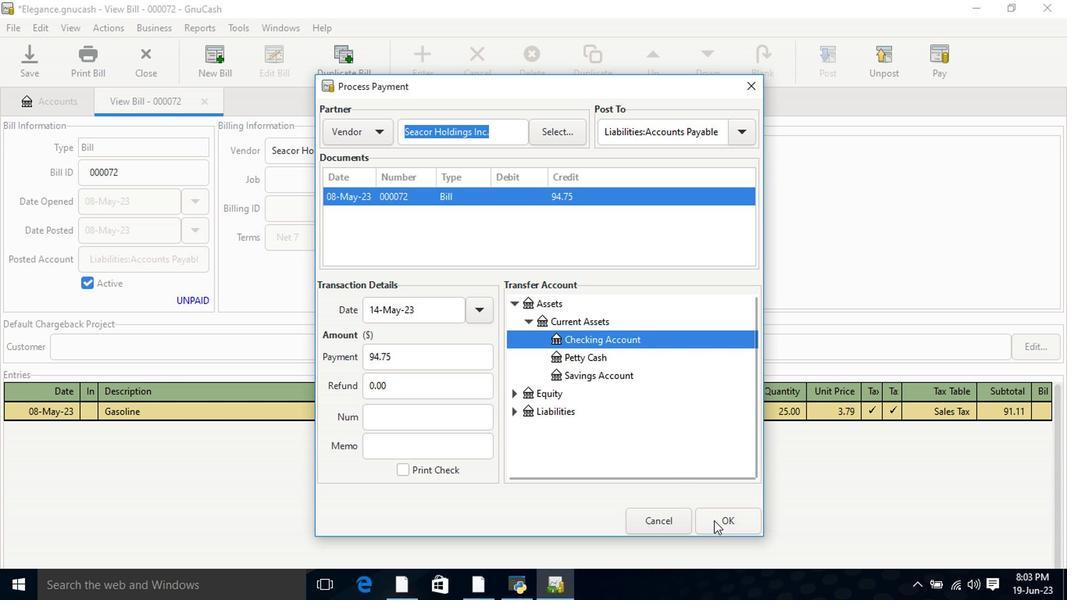 
Action: Mouse moved to (93, 67)
Screenshot: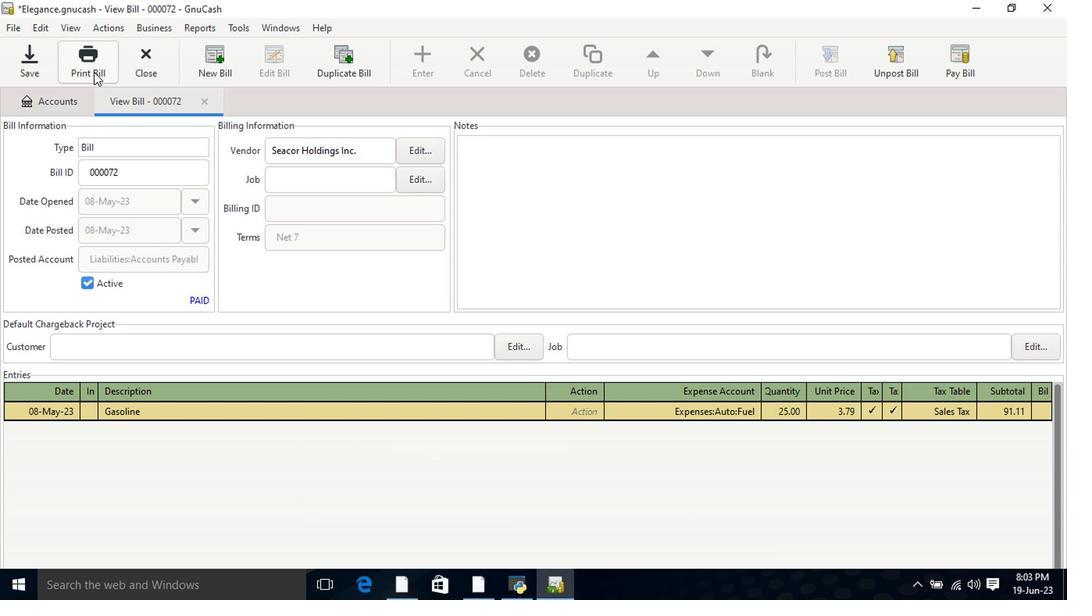 
Action: Mouse pressed left at (93, 67)
Screenshot: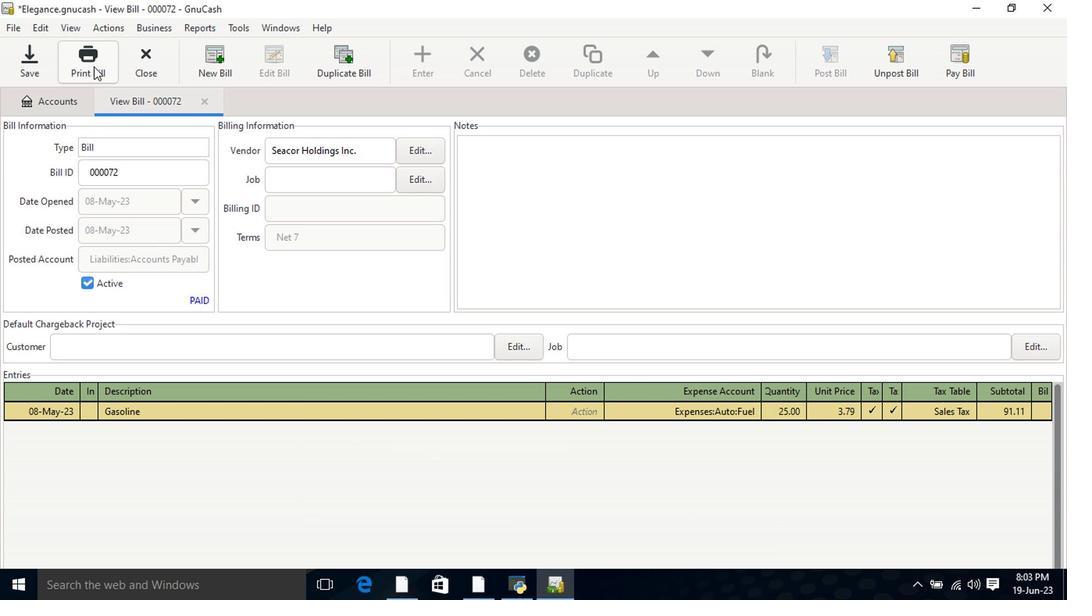 
Action: Mouse moved to (680, 58)
Screenshot: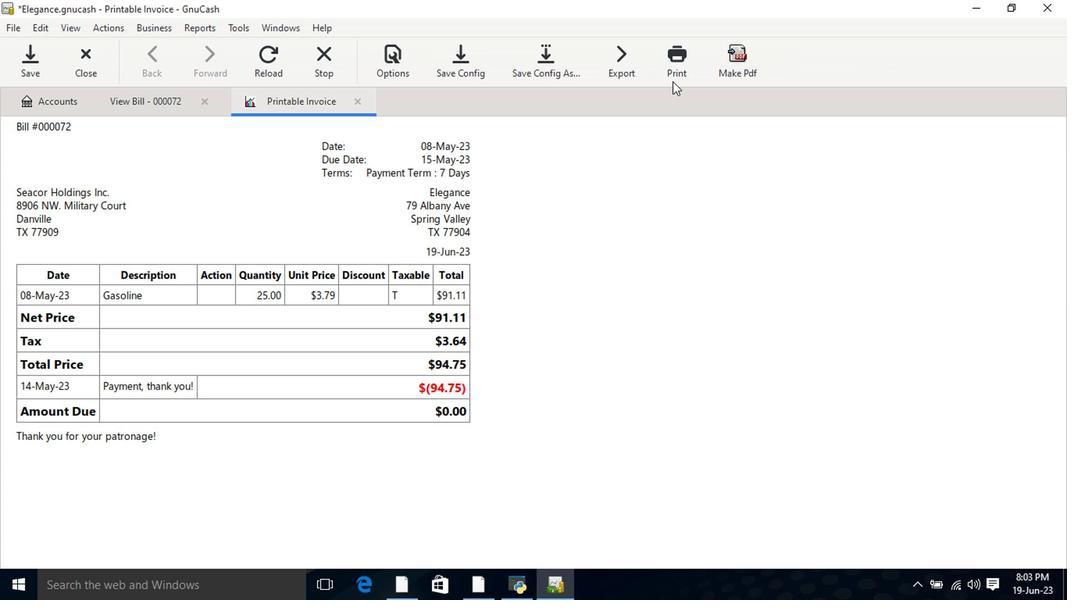 
Action: Mouse pressed left at (680, 58)
Screenshot: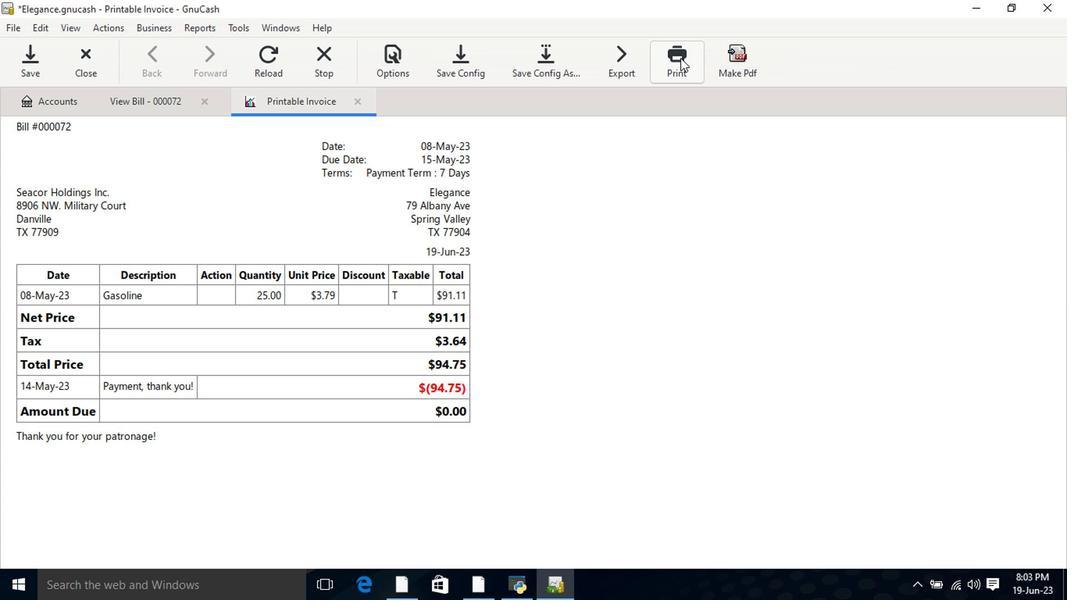 
Action: Mouse moved to (186, 319)
Screenshot: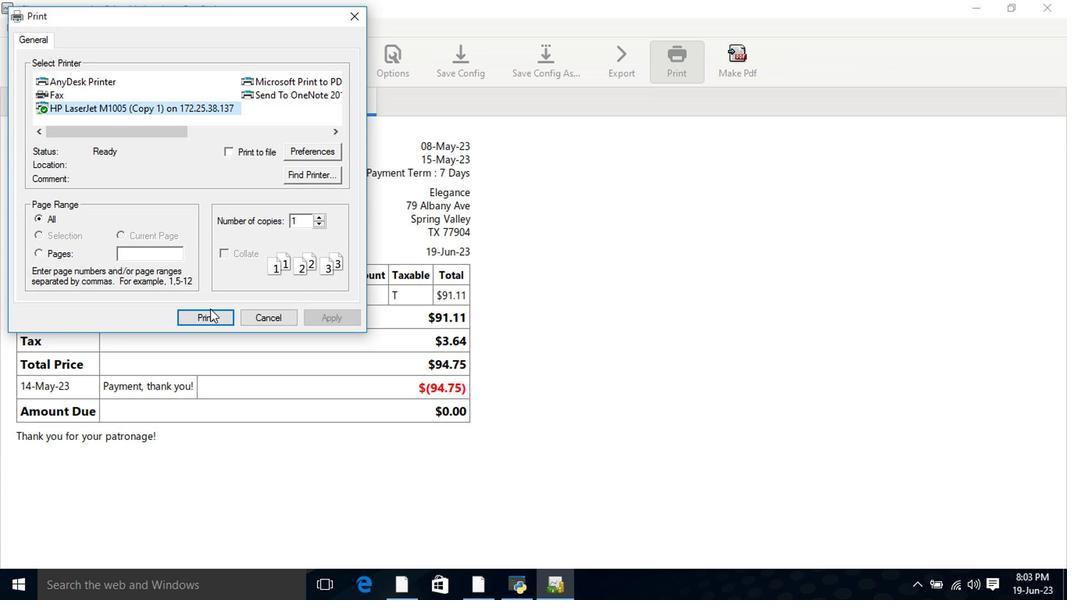 
Action: Mouse pressed left at (186, 319)
Screenshot: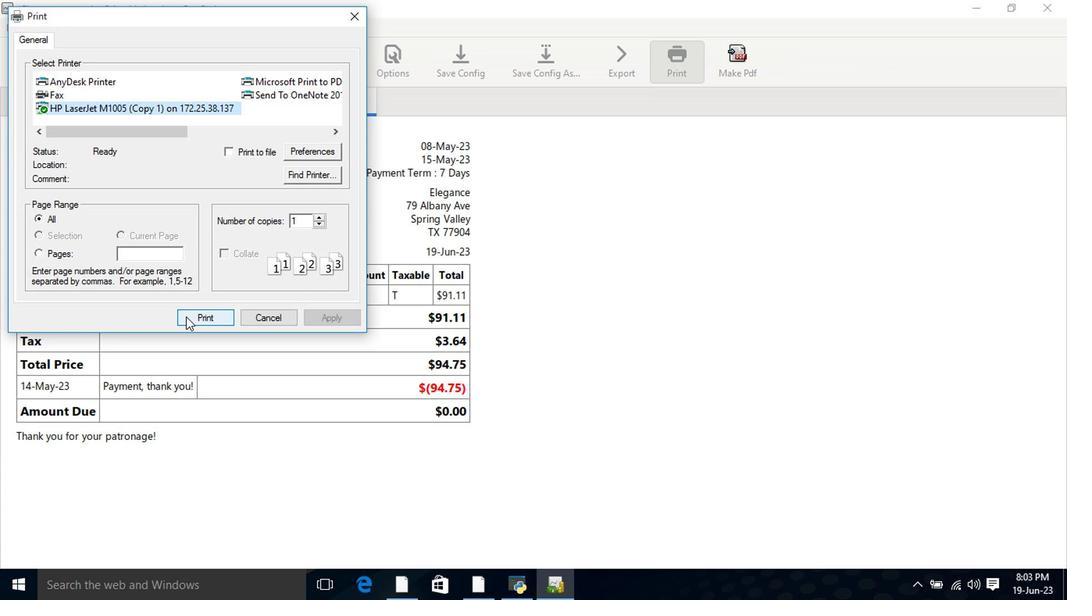 
Action: Mouse moved to (713, 495)
Screenshot: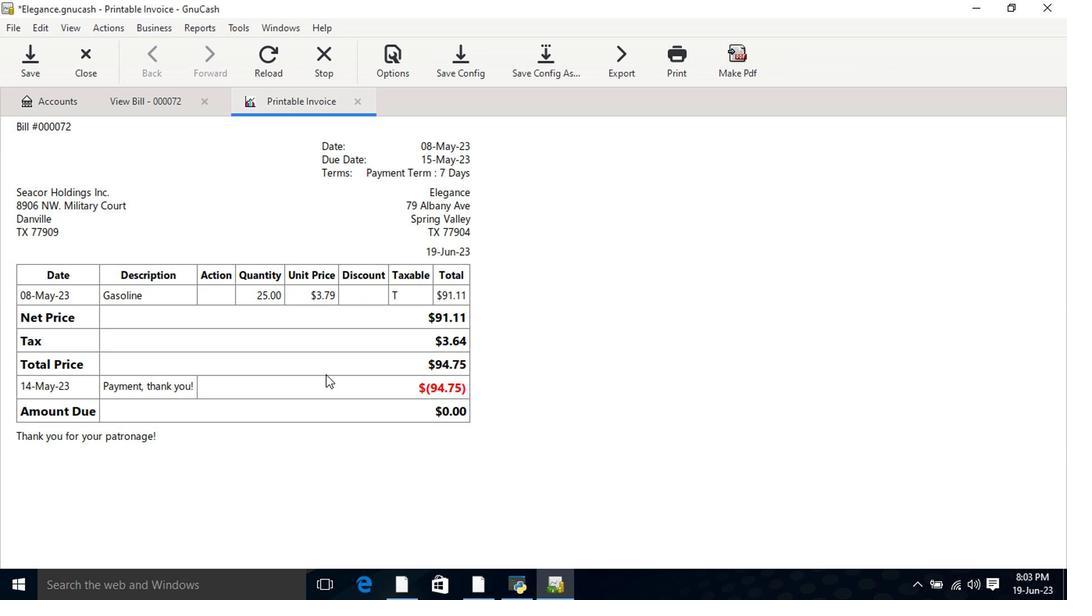 
